 Task: Select Convenience. Add to cart, from Ice Cream Parlour for 3194 Cheshire Road, Bridgeport, Connecticut 06604, Cell Number 203-362-4243, following items : The Cheesecake Factory Strawberry_x000D_
 - 1, The Cheesecake Factory Birthday Cake_x000D_
 - 1
Action: Mouse moved to (345, 148)
Screenshot: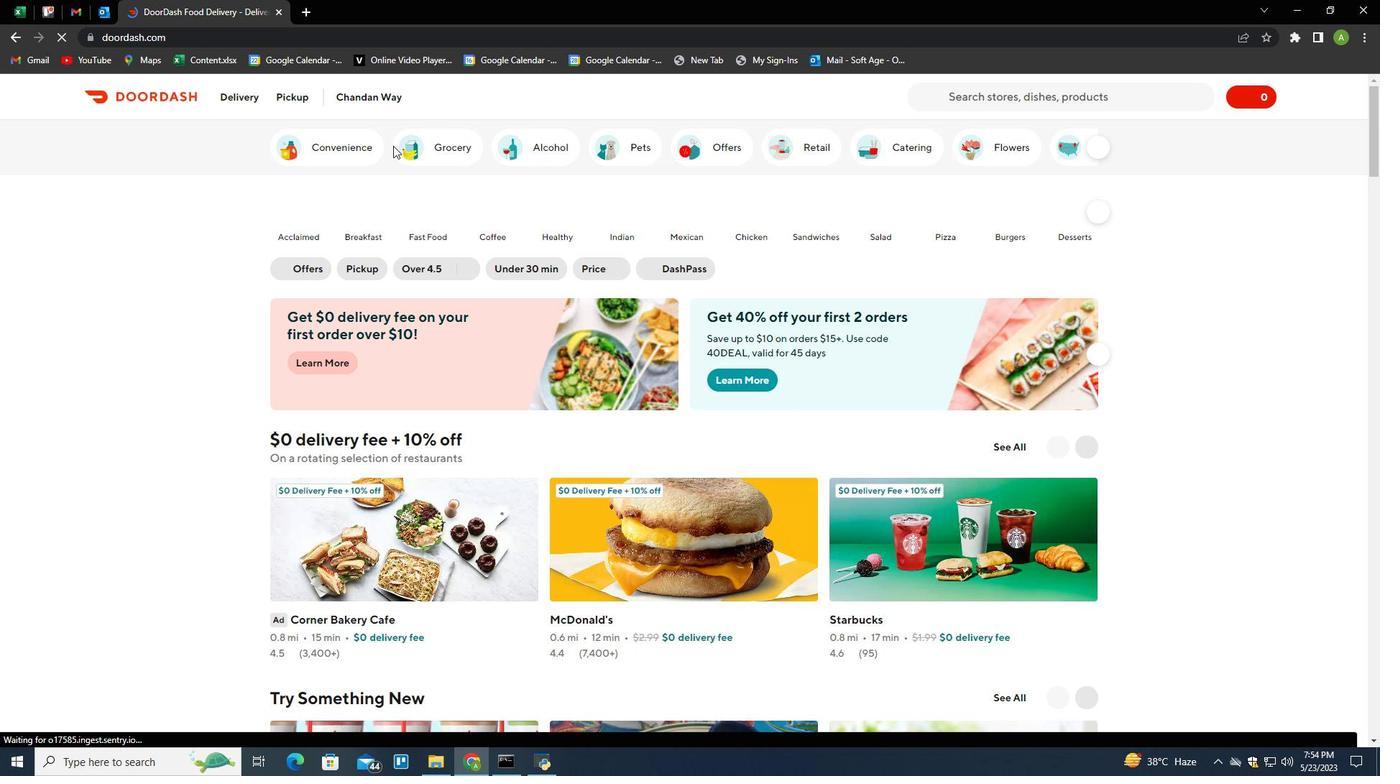 
Action: Mouse pressed left at (345, 148)
Screenshot: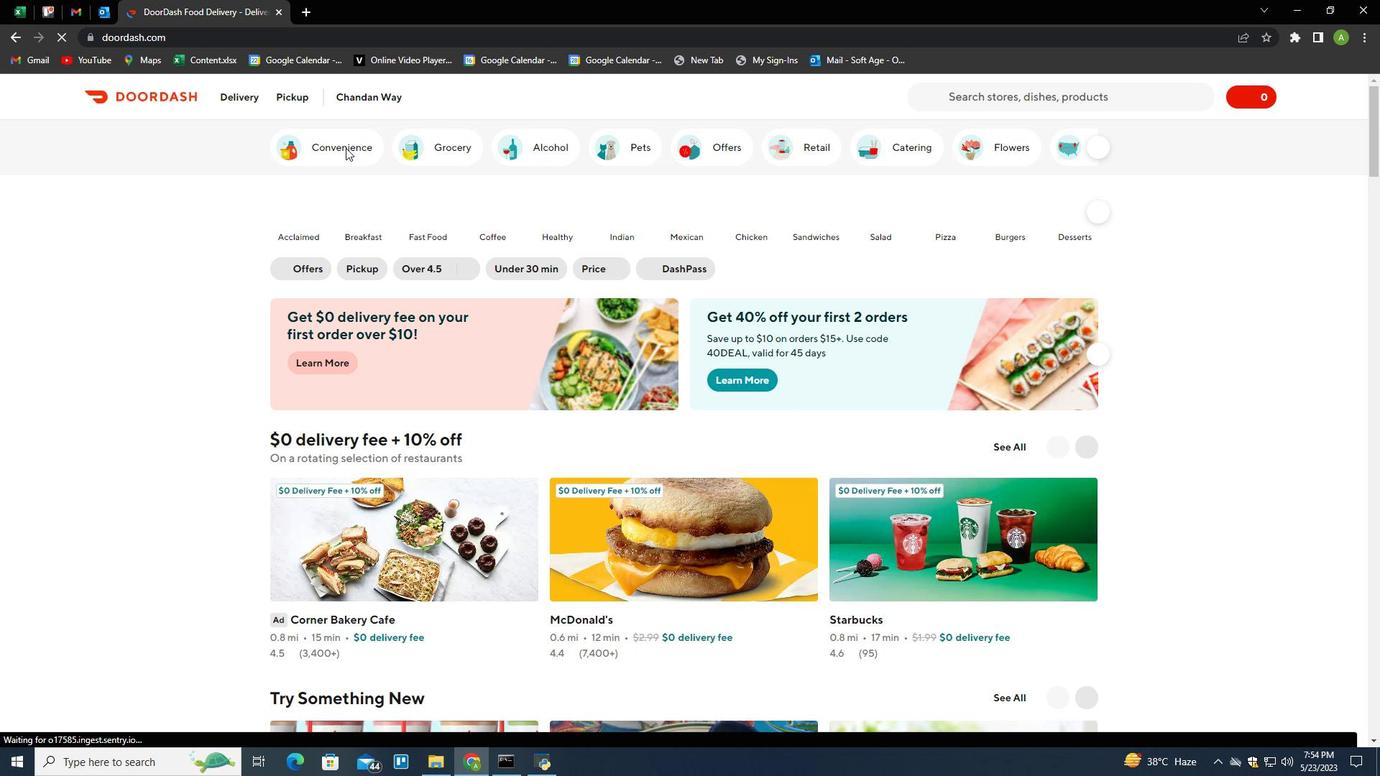 
Action: Mouse moved to (415, 589)
Screenshot: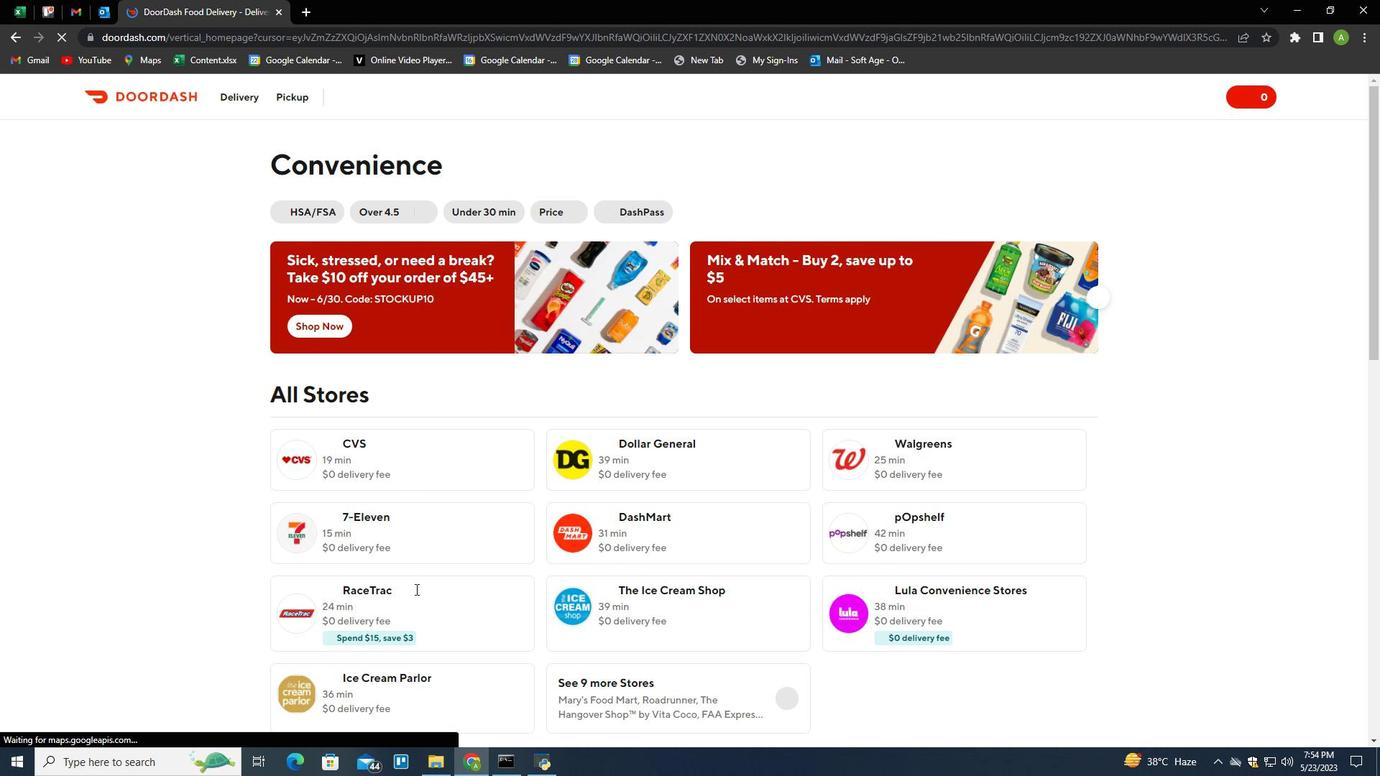 
Action: Mouse scrolled (415, 588) with delta (0, 0)
Screenshot: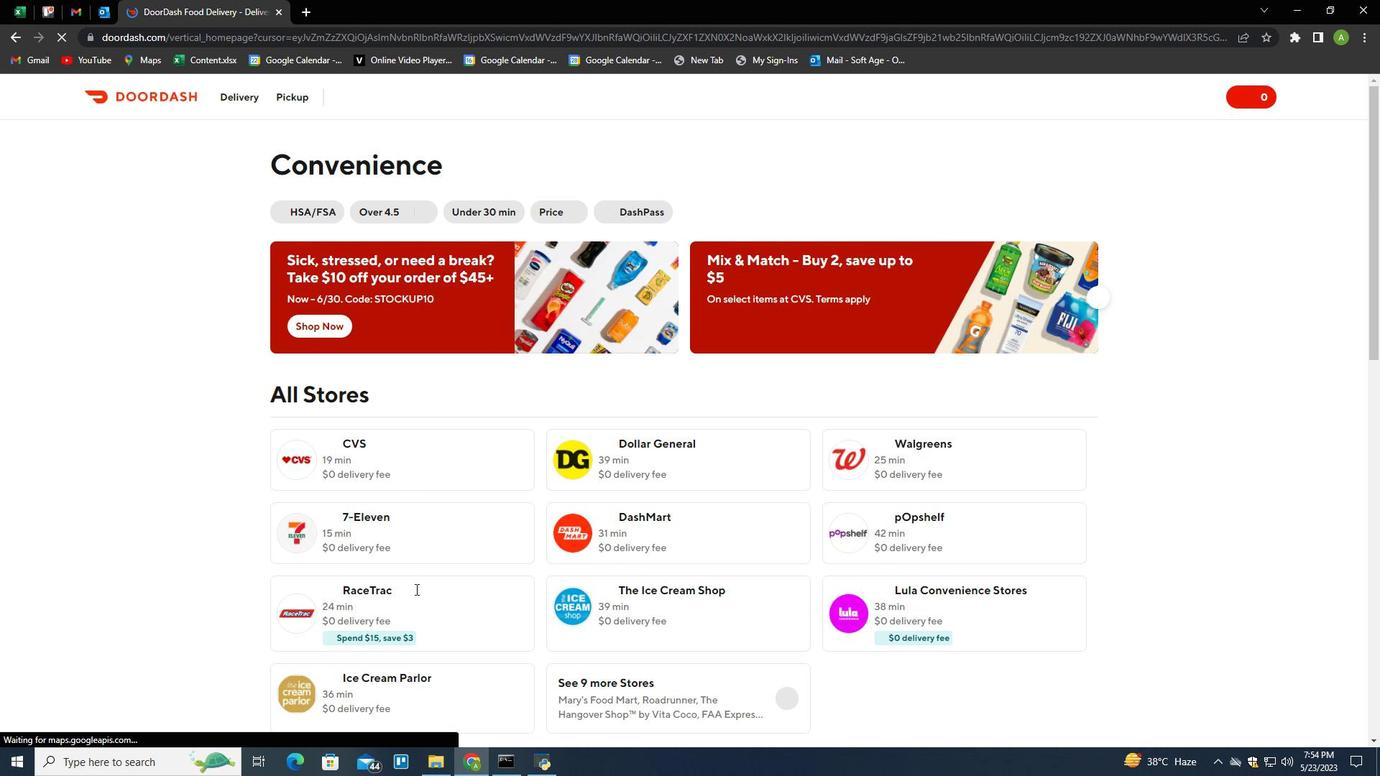 
Action: Mouse scrolled (415, 588) with delta (0, 0)
Screenshot: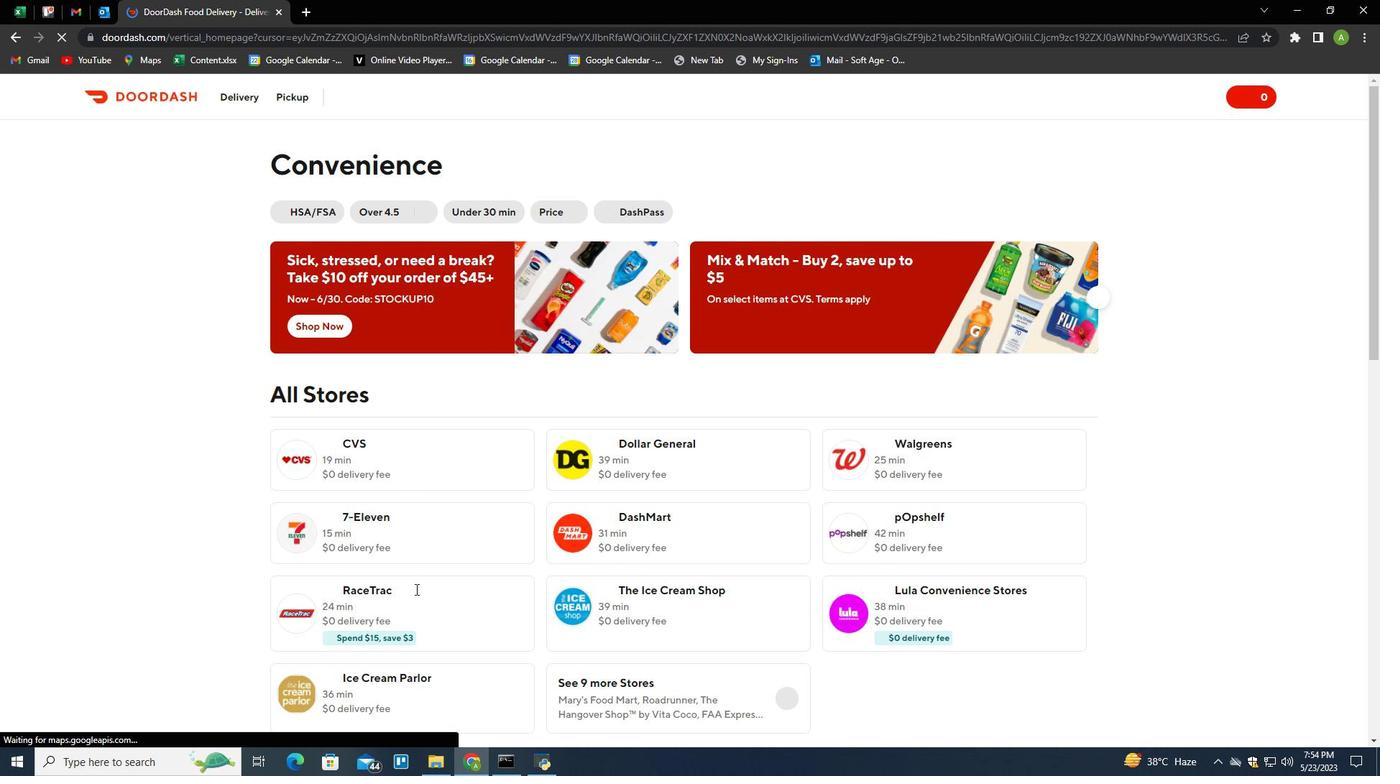 
Action: Mouse moved to (415, 590)
Screenshot: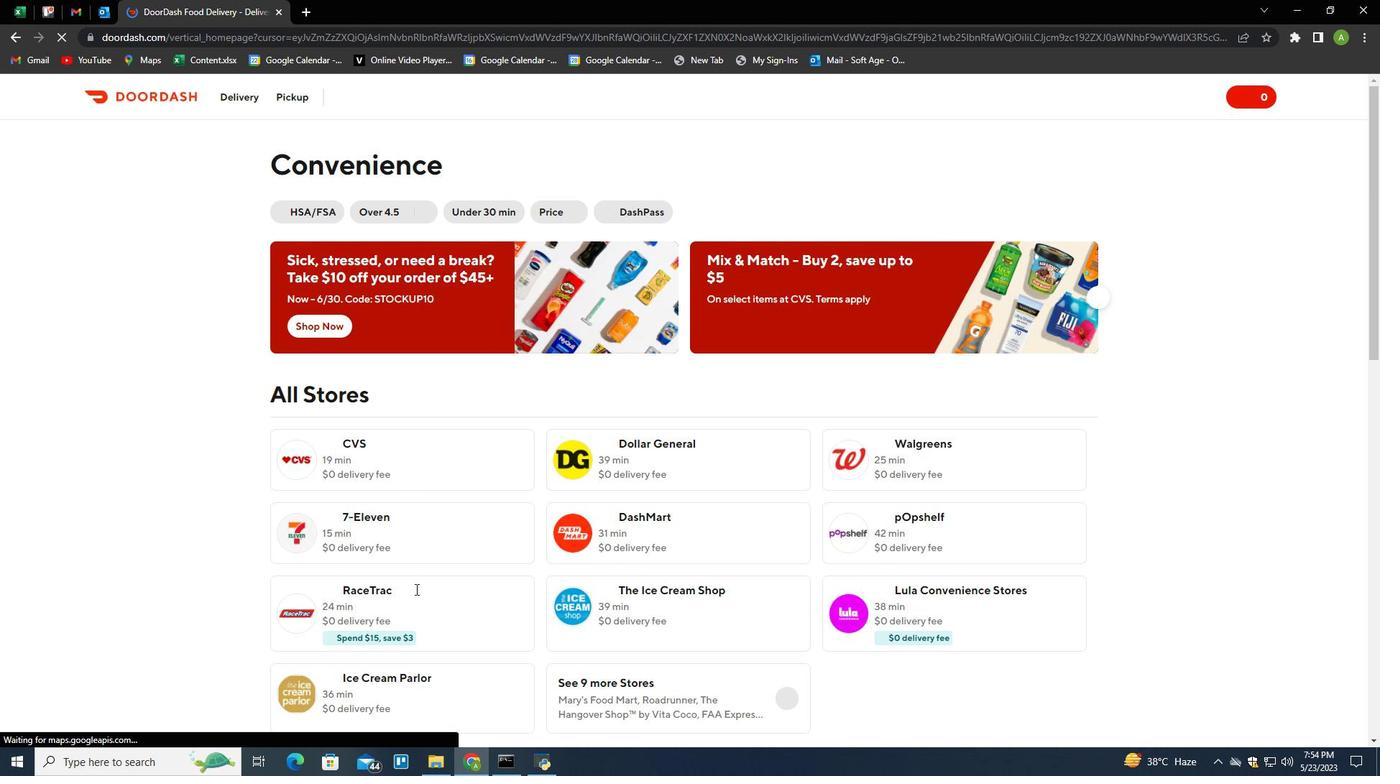 
Action: Mouse scrolled (415, 589) with delta (0, 0)
Screenshot: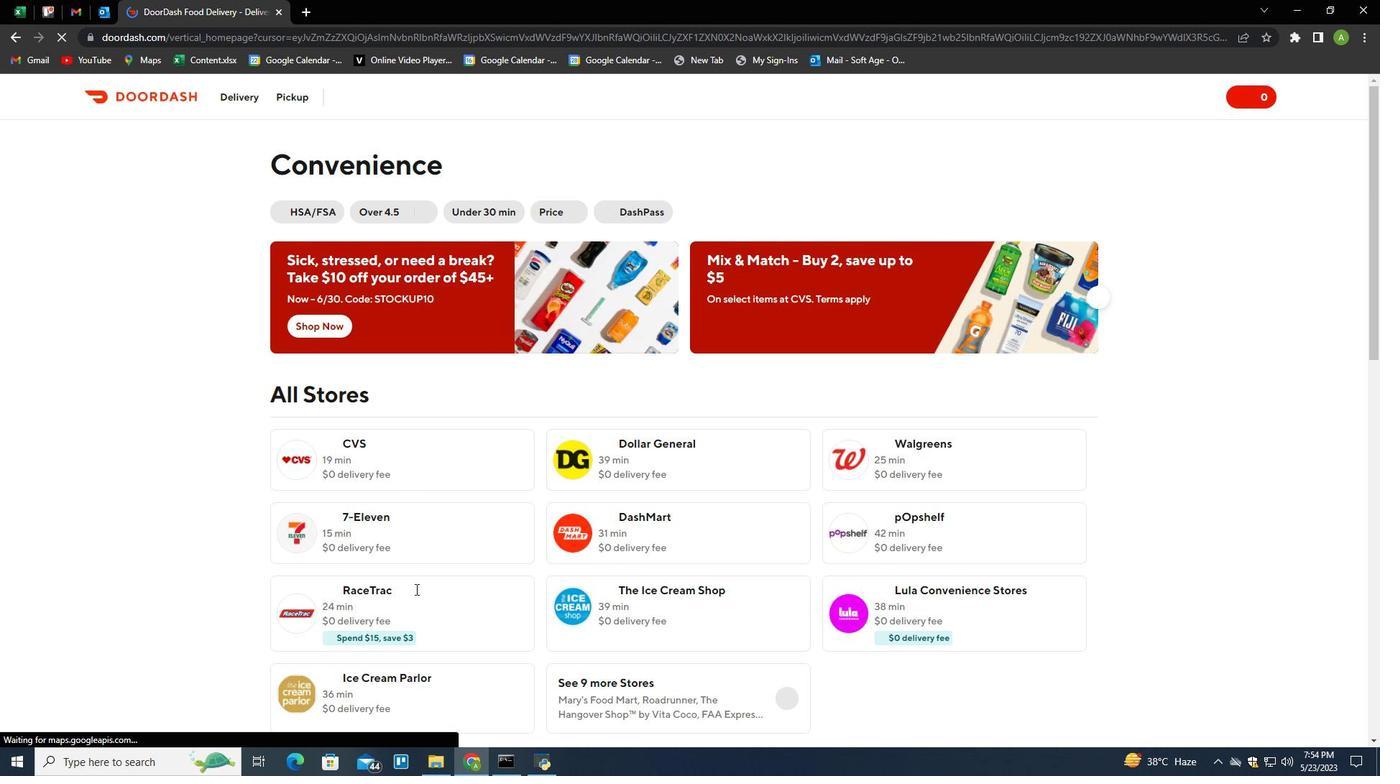 
Action: Mouse moved to (388, 472)
Screenshot: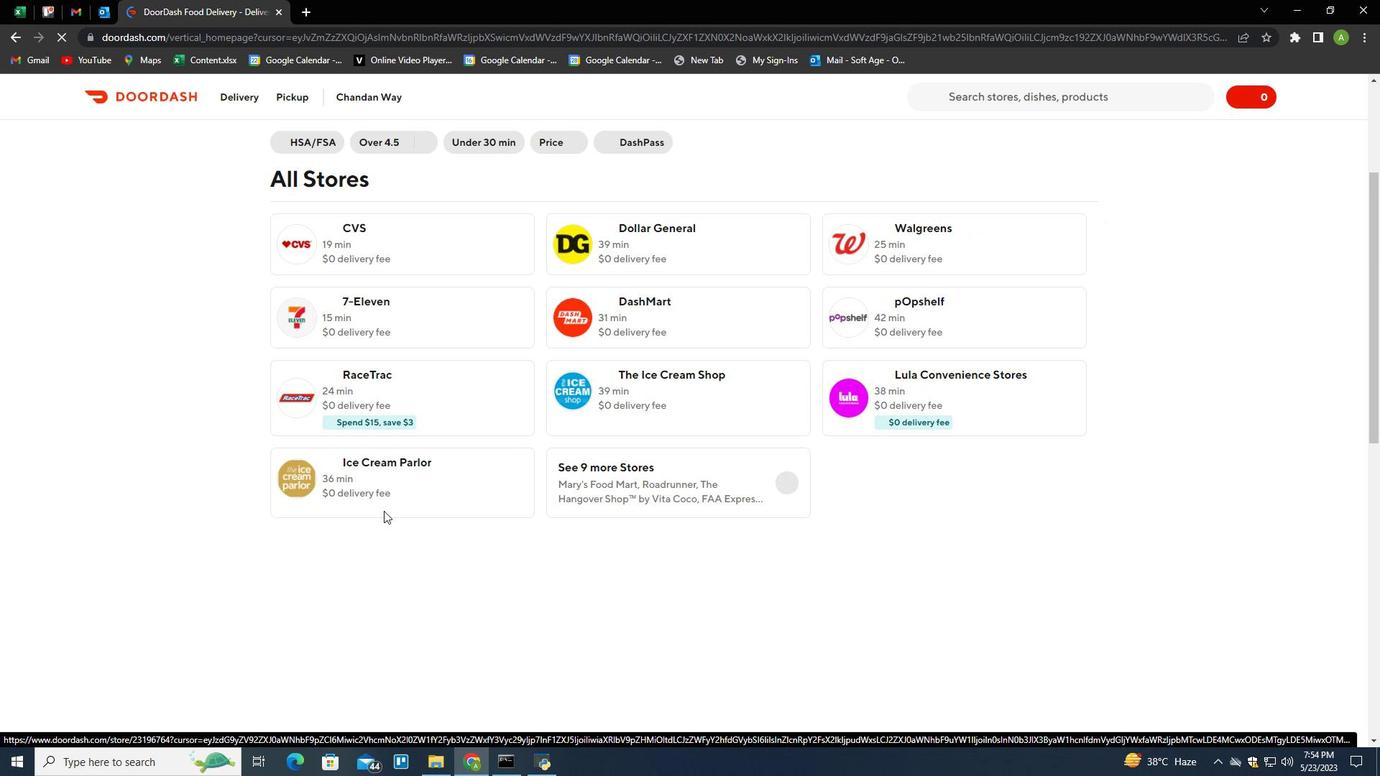 
Action: Mouse pressed left at (388, 472)
Screenshot: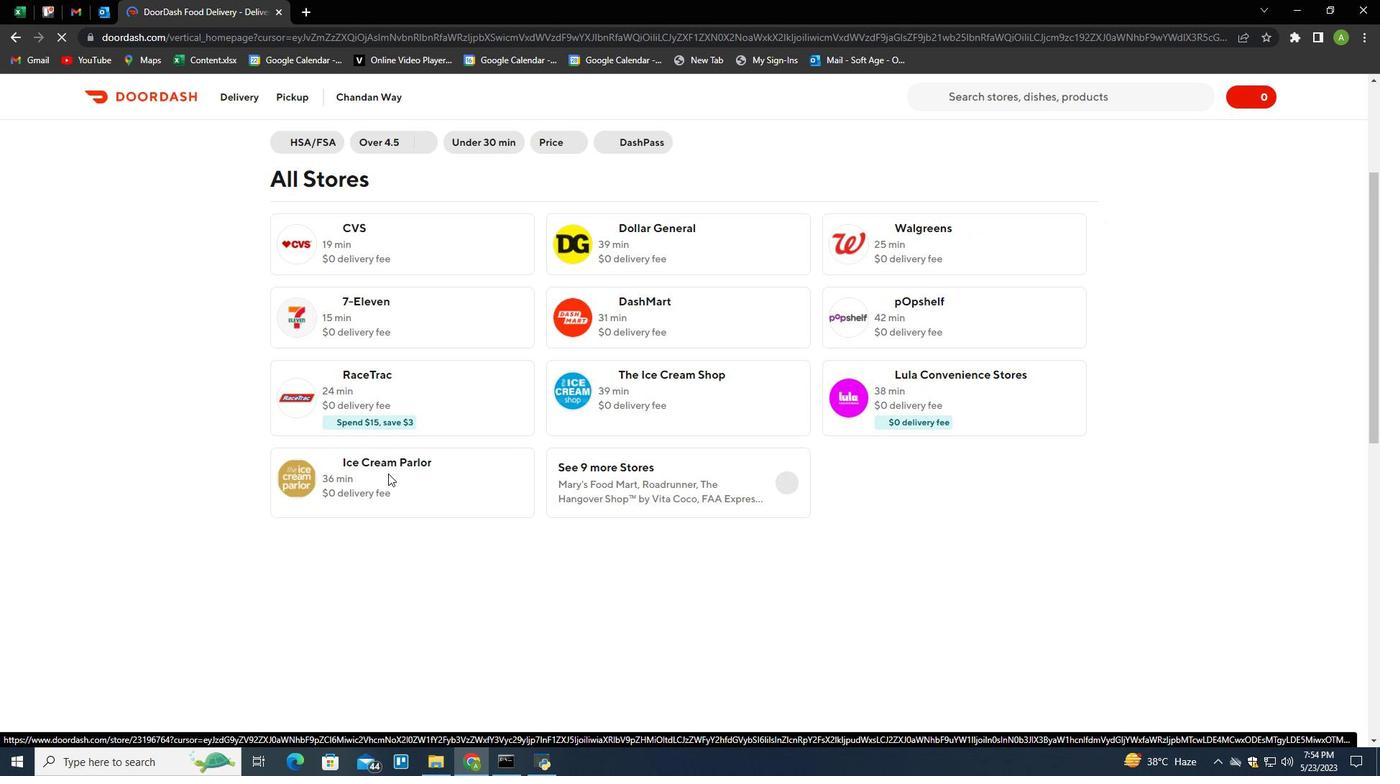 
Action: Mouse moved to (298, 94)
Screenshot: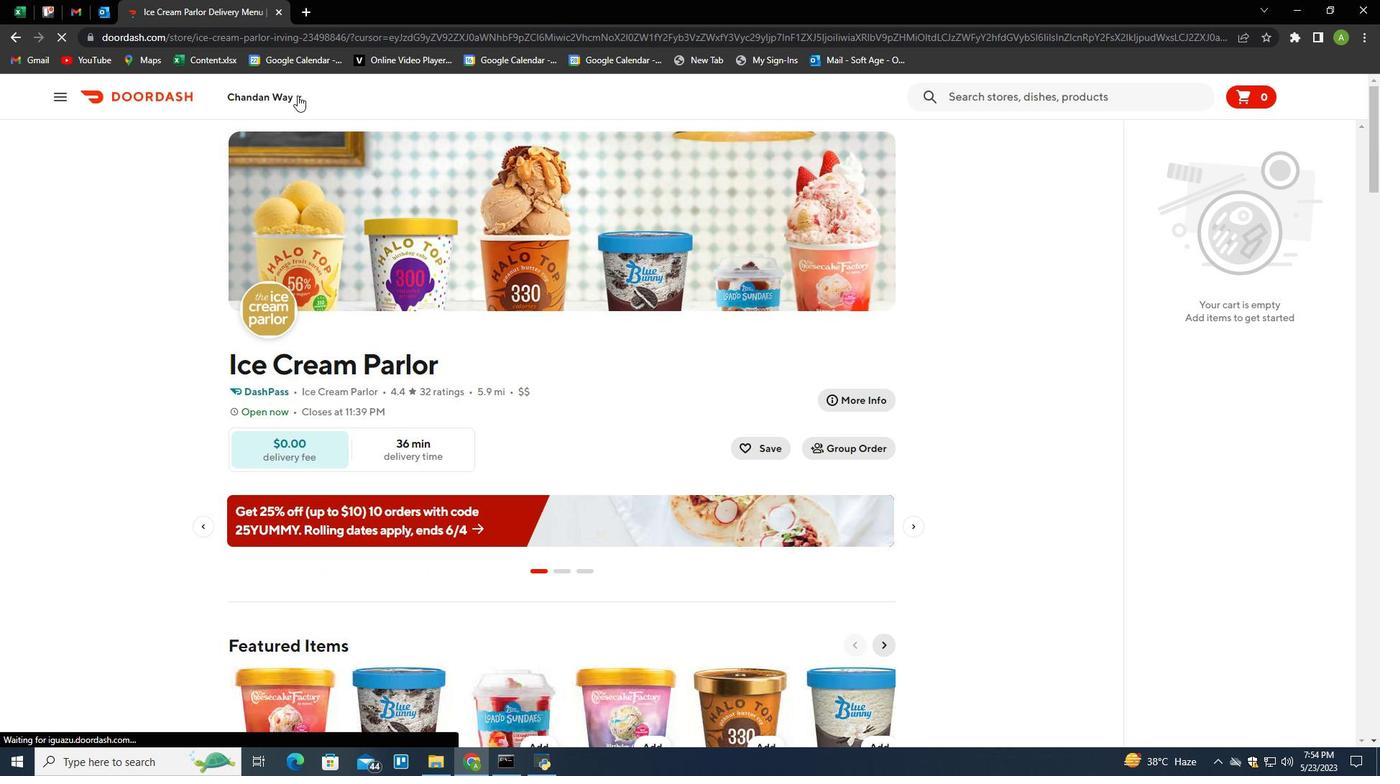
Action: Mouse pressed left at (298, 94)
Screenshot: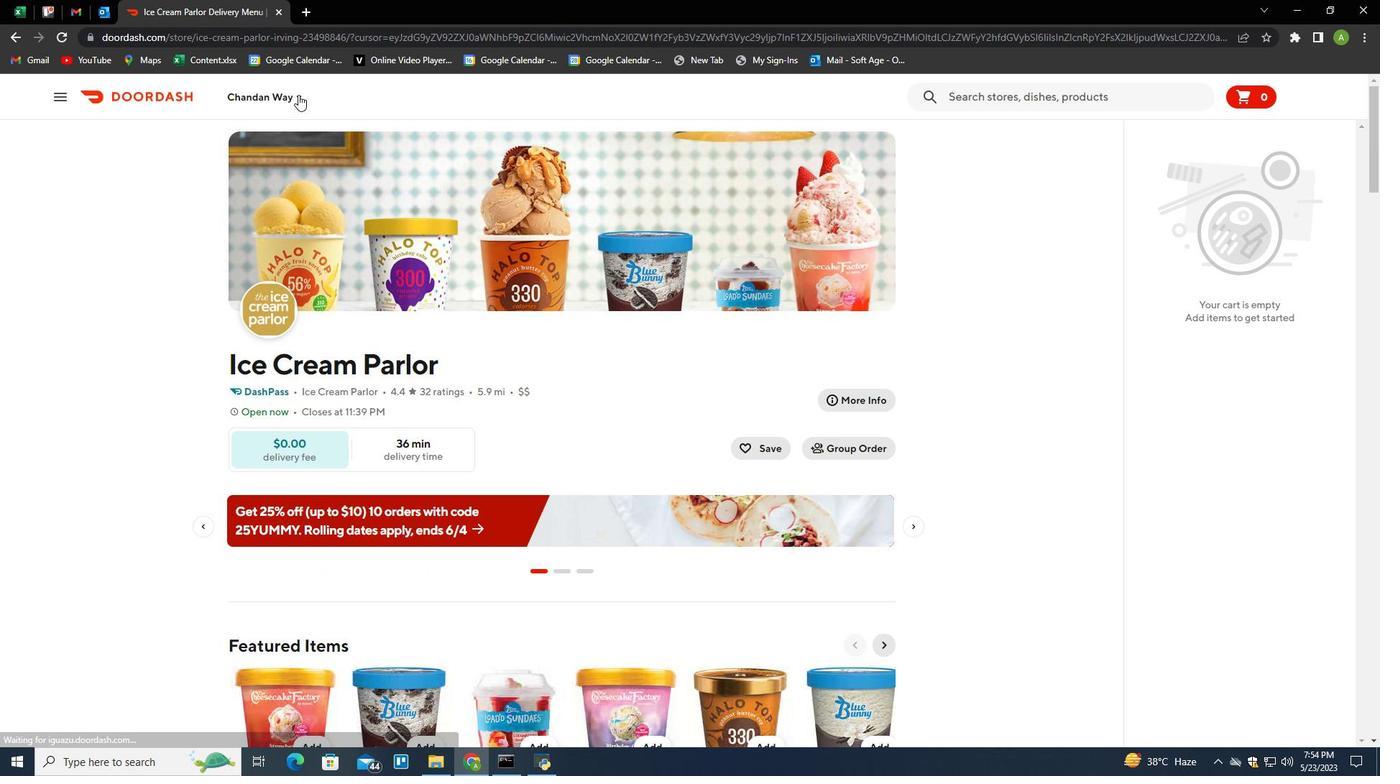 
Action: Mouse moved to (346, 158)
Screenshot: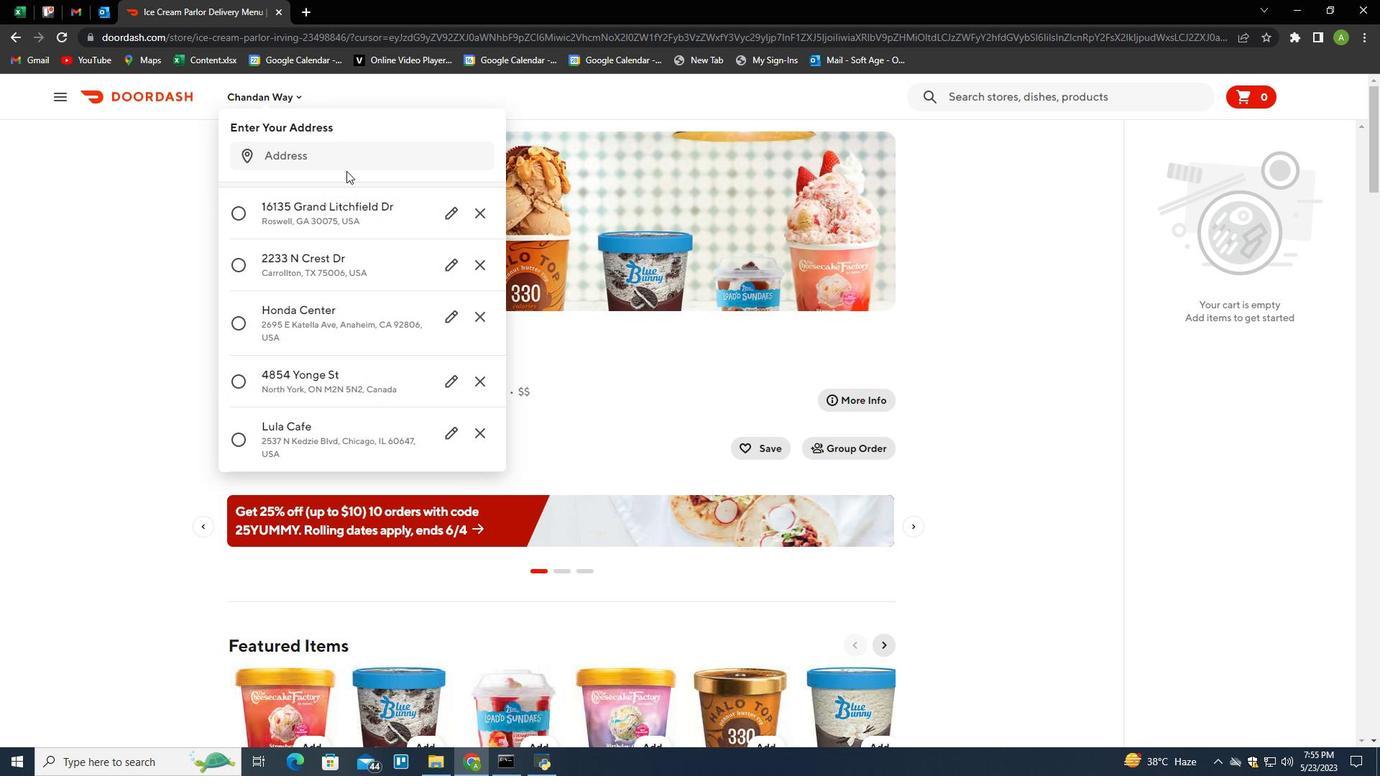 
Action: Mouse pressed left at (346, 158)
Screenshot: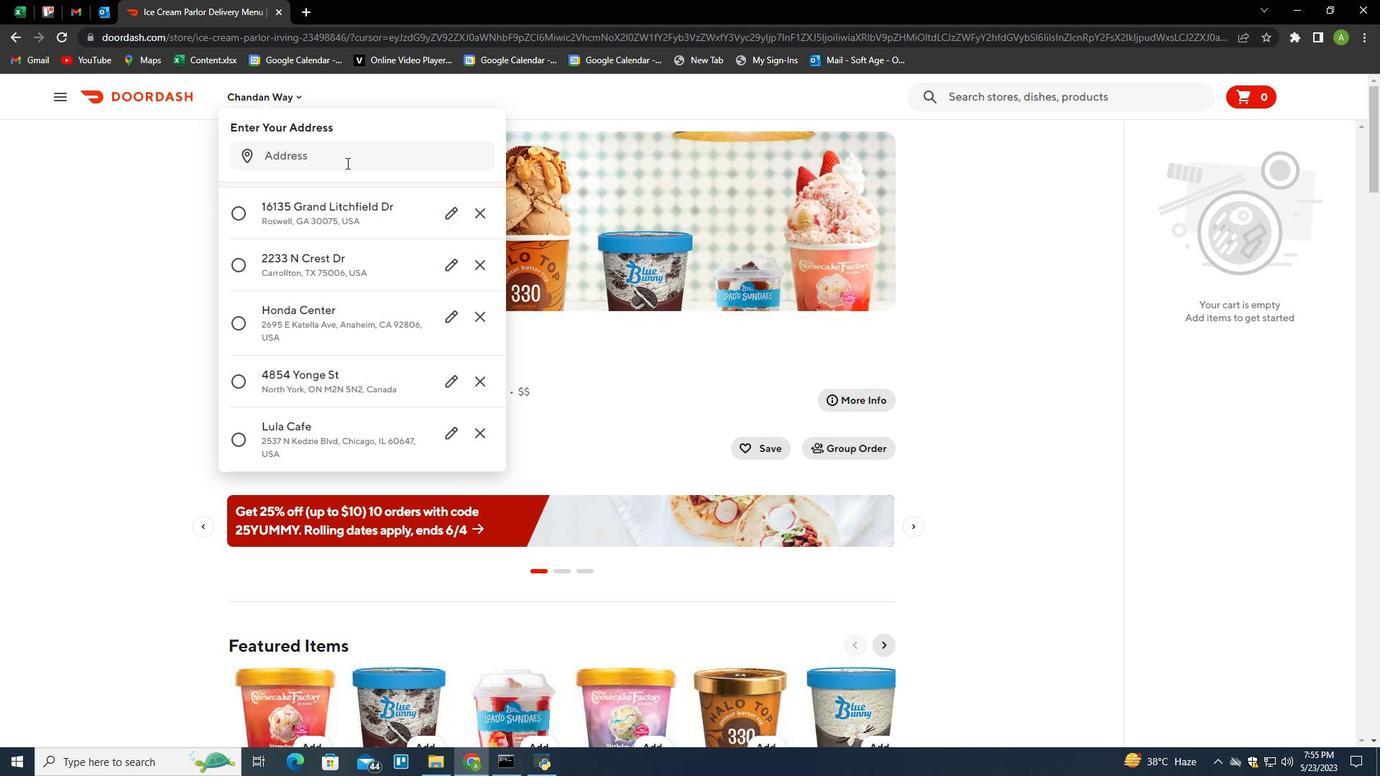 
Action: Mouse moved to (340, 189)
Screenshot: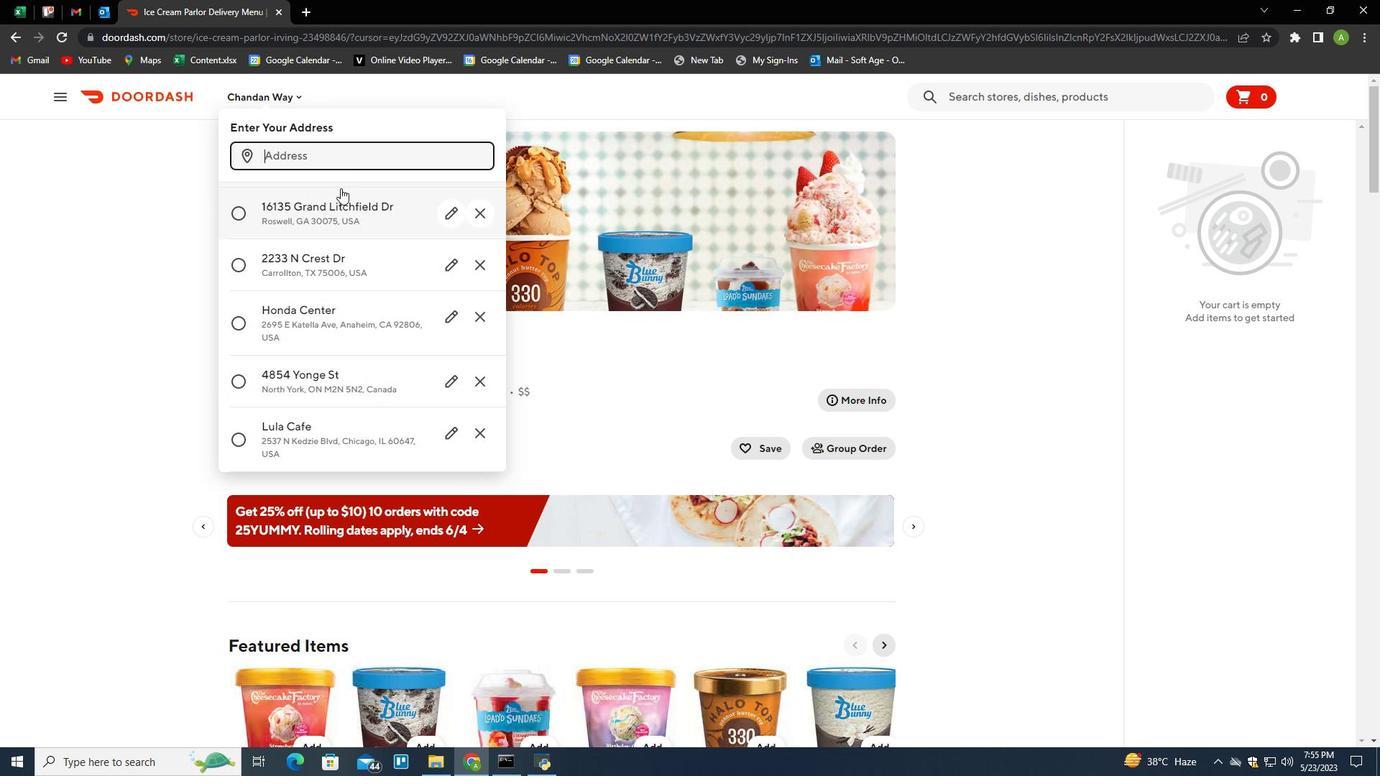 
Action: Key pressed 3194<Key.space>cheshire<Key.space>road,<Key.space>bridgeport,<Key.space>connecticut<Key.space>06604<Key.enter>
Screenshot: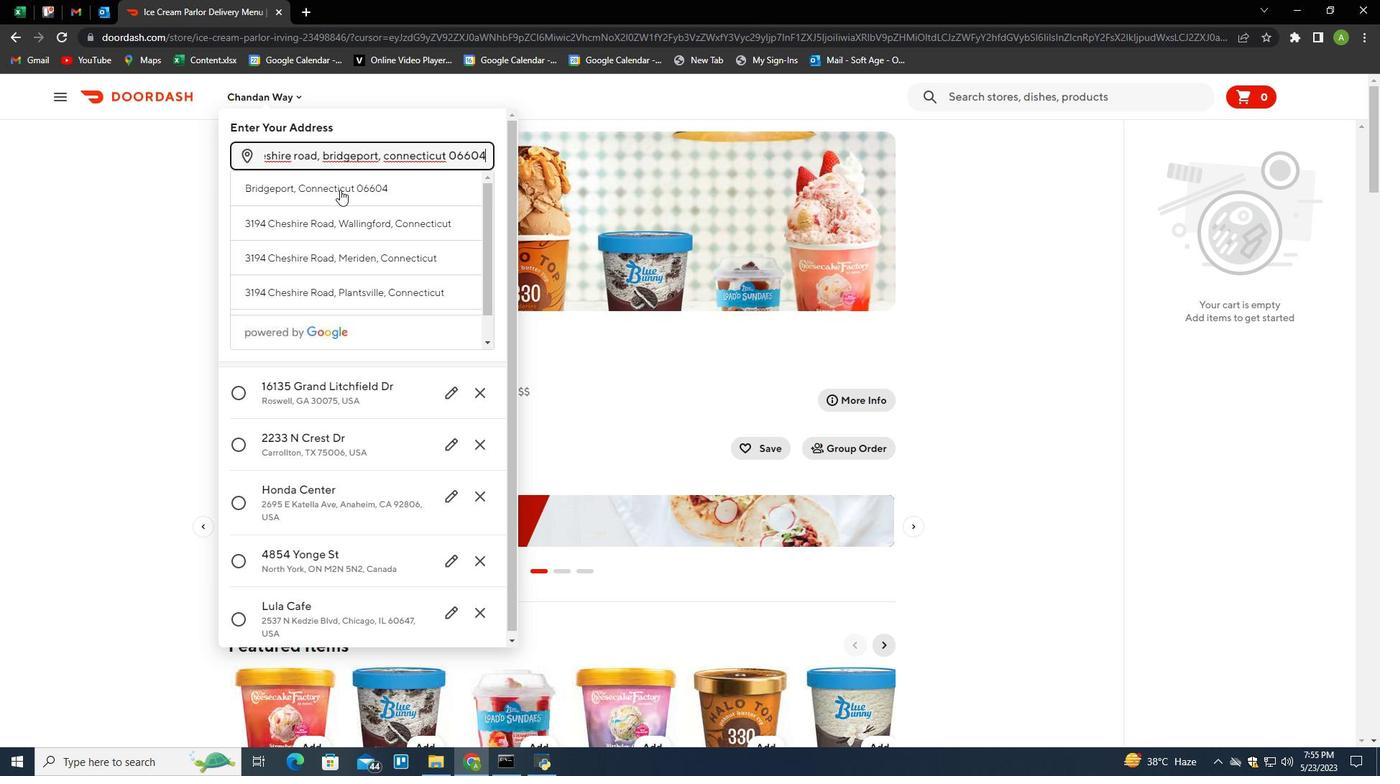 
Action: Mouse moved to (455, 550)
Screenshot: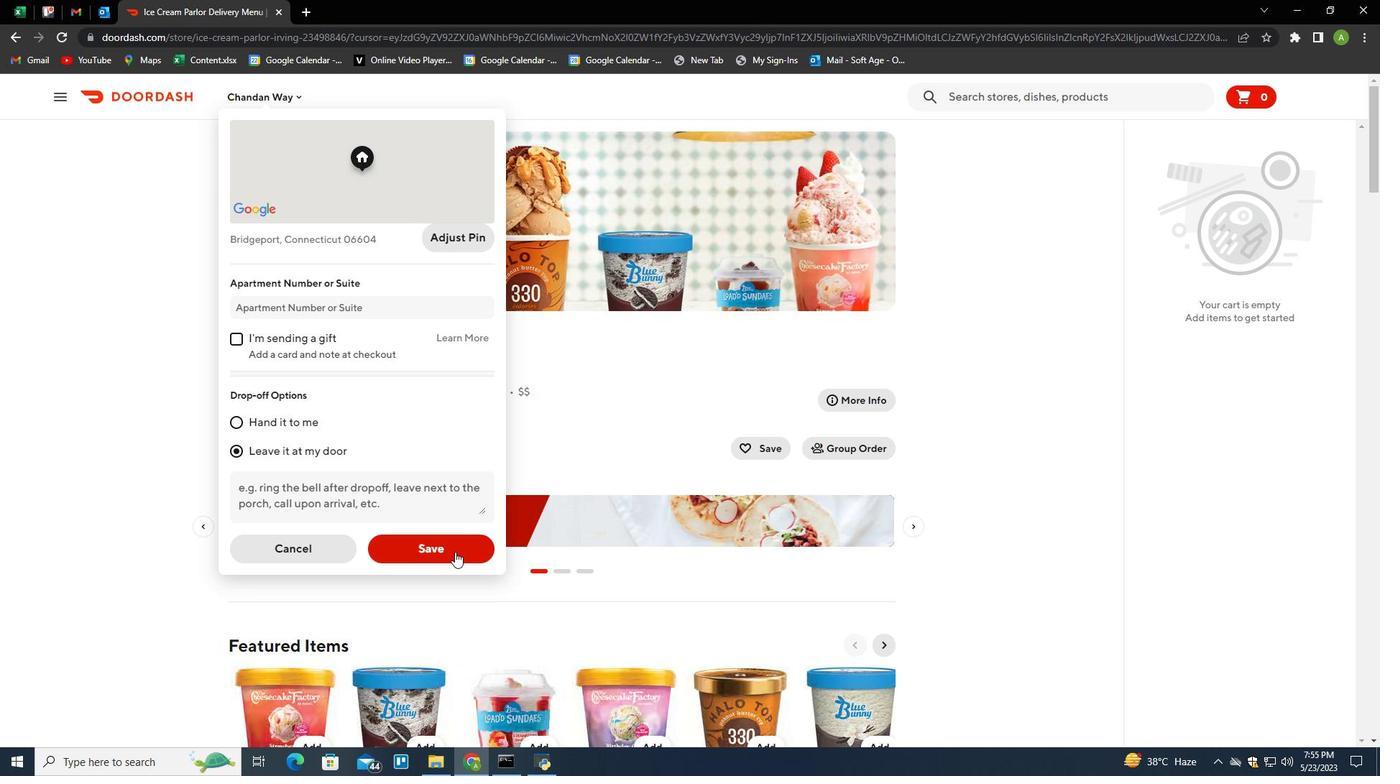 
Action: Mouse pressed left at (455, 550)
Screenshot: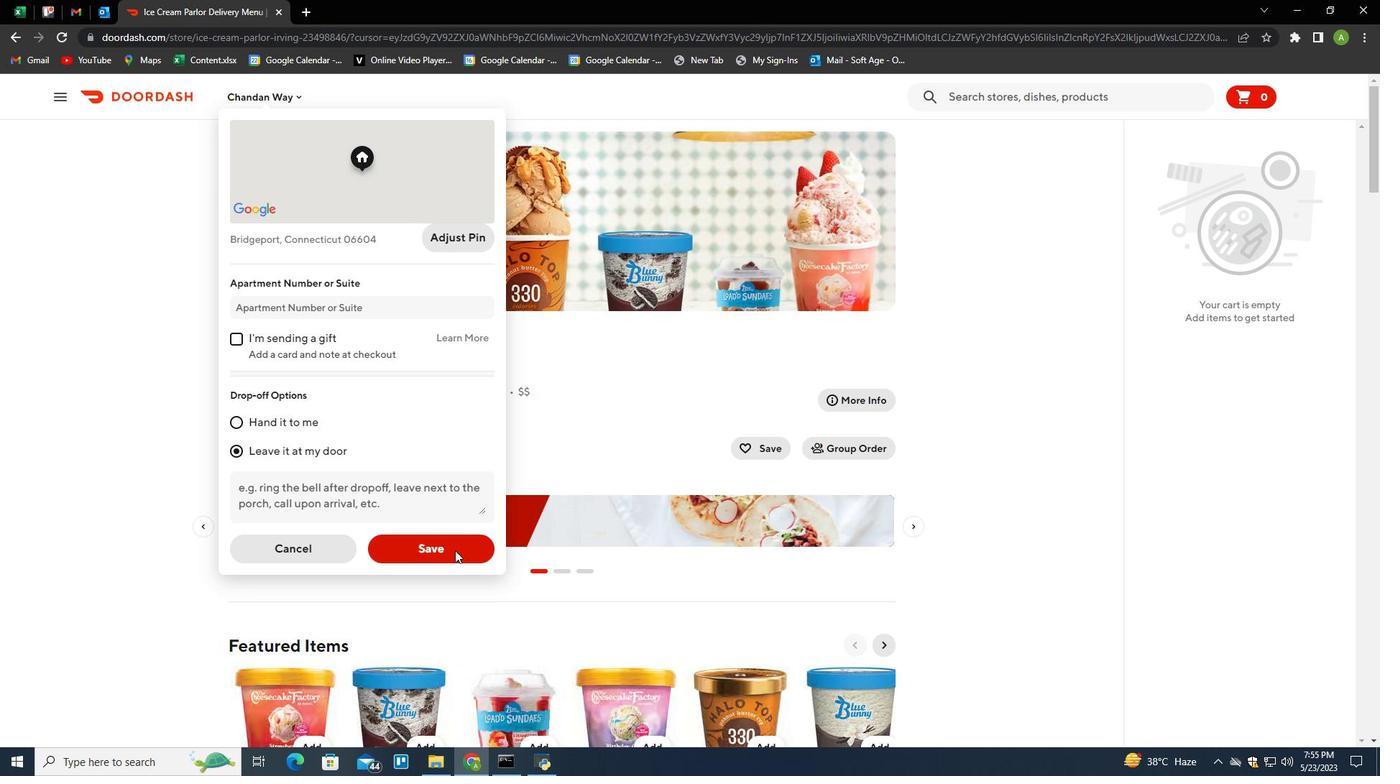 
Action: Mouse moved to (466, 633)
Screenshot: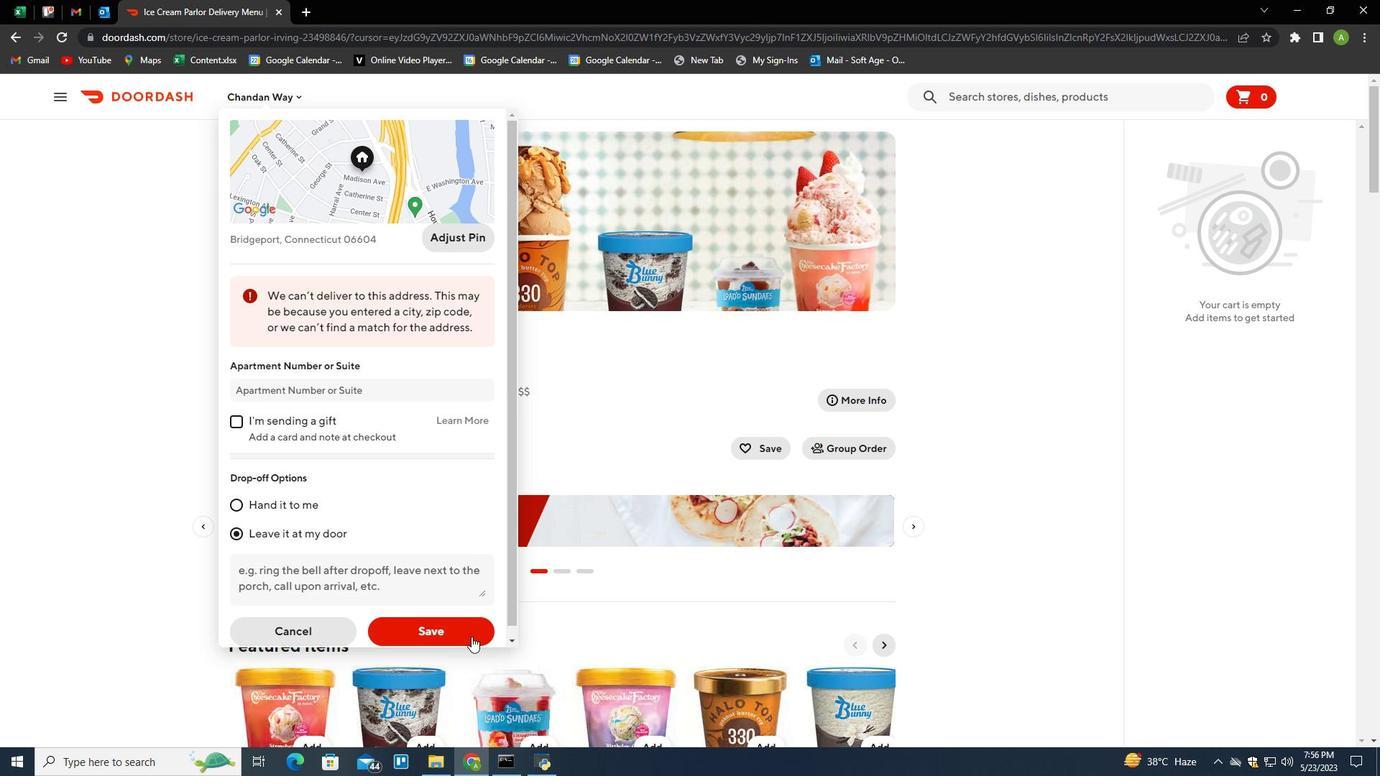 
Action: Mouse pressed left at (466, 633)
Screenshot: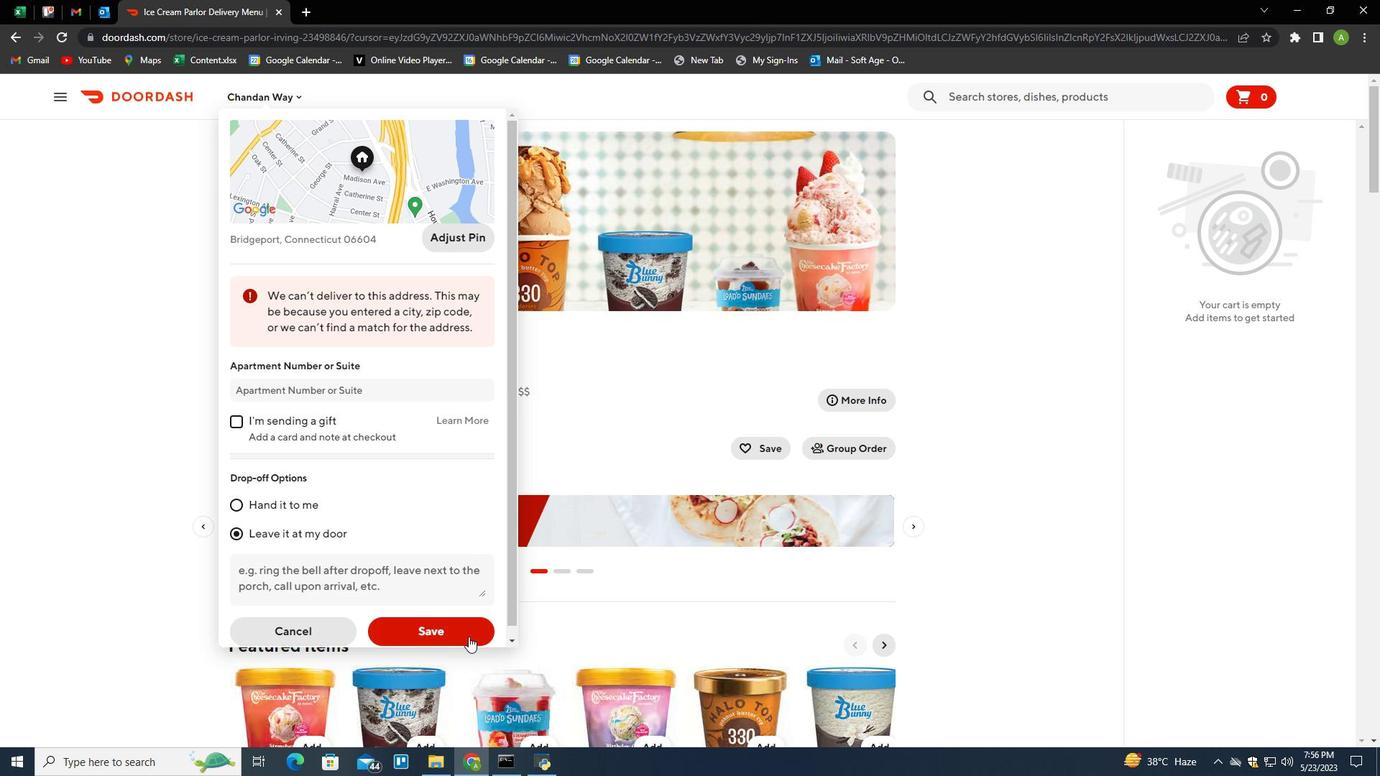 
Action: Mouse moved to (504, 297)
Screenshot: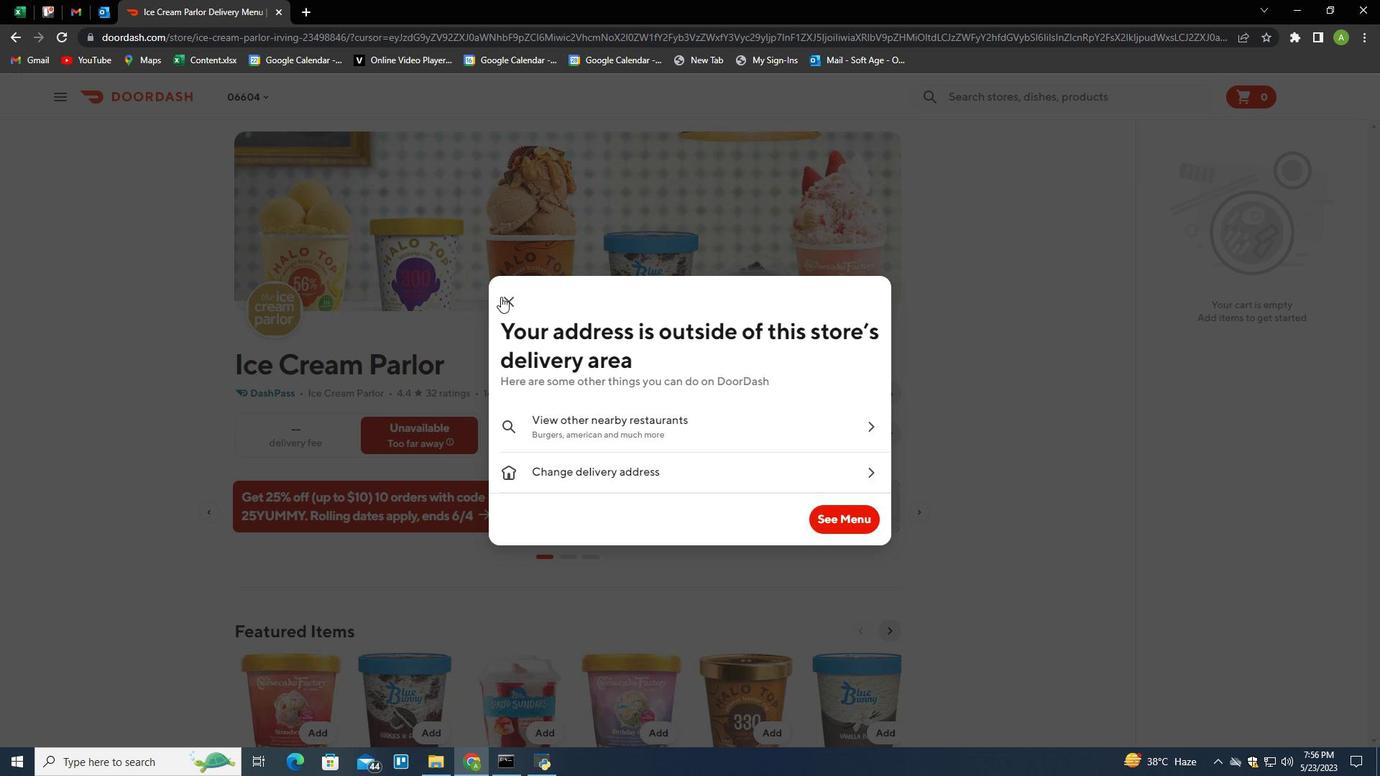 
Action: Mouse pressed left at (504, 297)
Screenshot: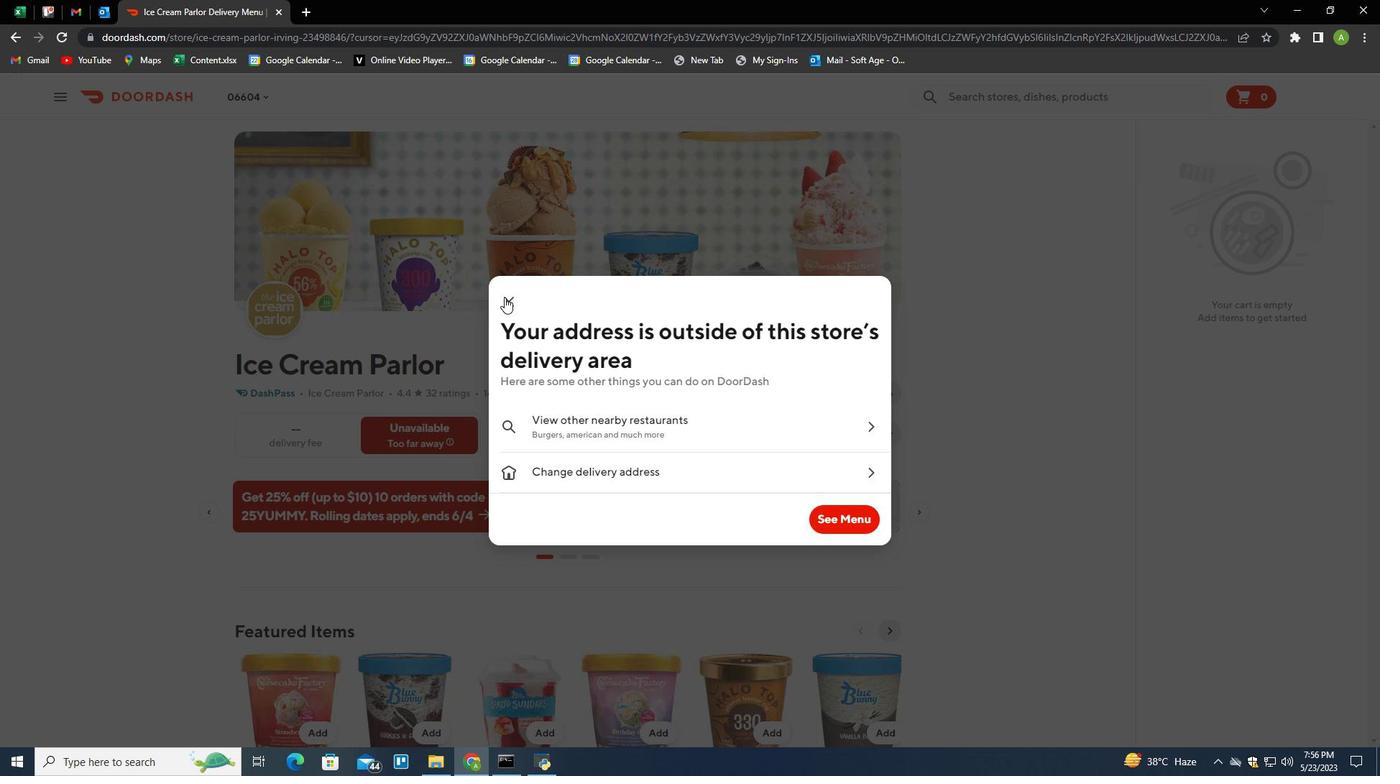 
Action: Mouse moved to (368, 344)
Screenshot: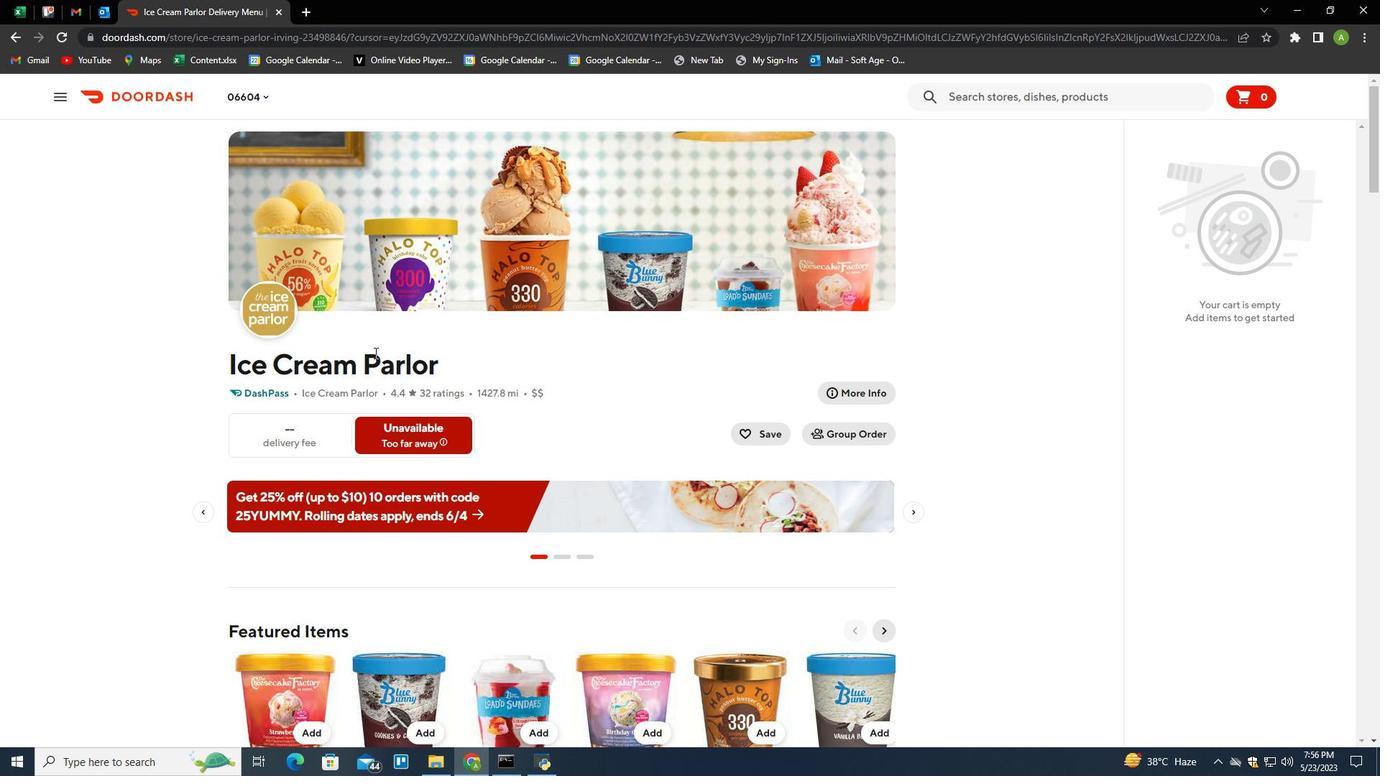 
Action: Mouse scrolled (368, 345) with delta (0, 0)
Screenshot: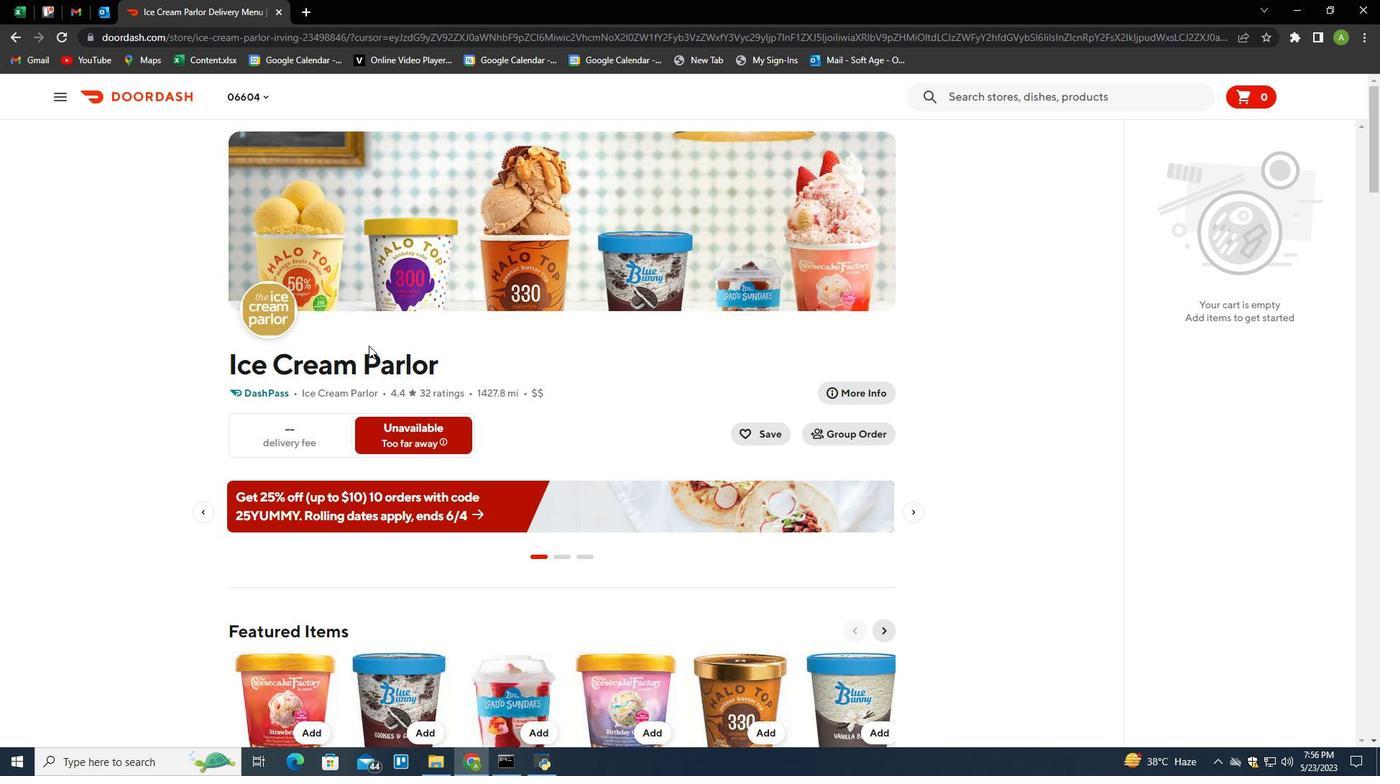 
Action: Mouse scrolled (368, 345) with delta (0, 0)
Screenshot: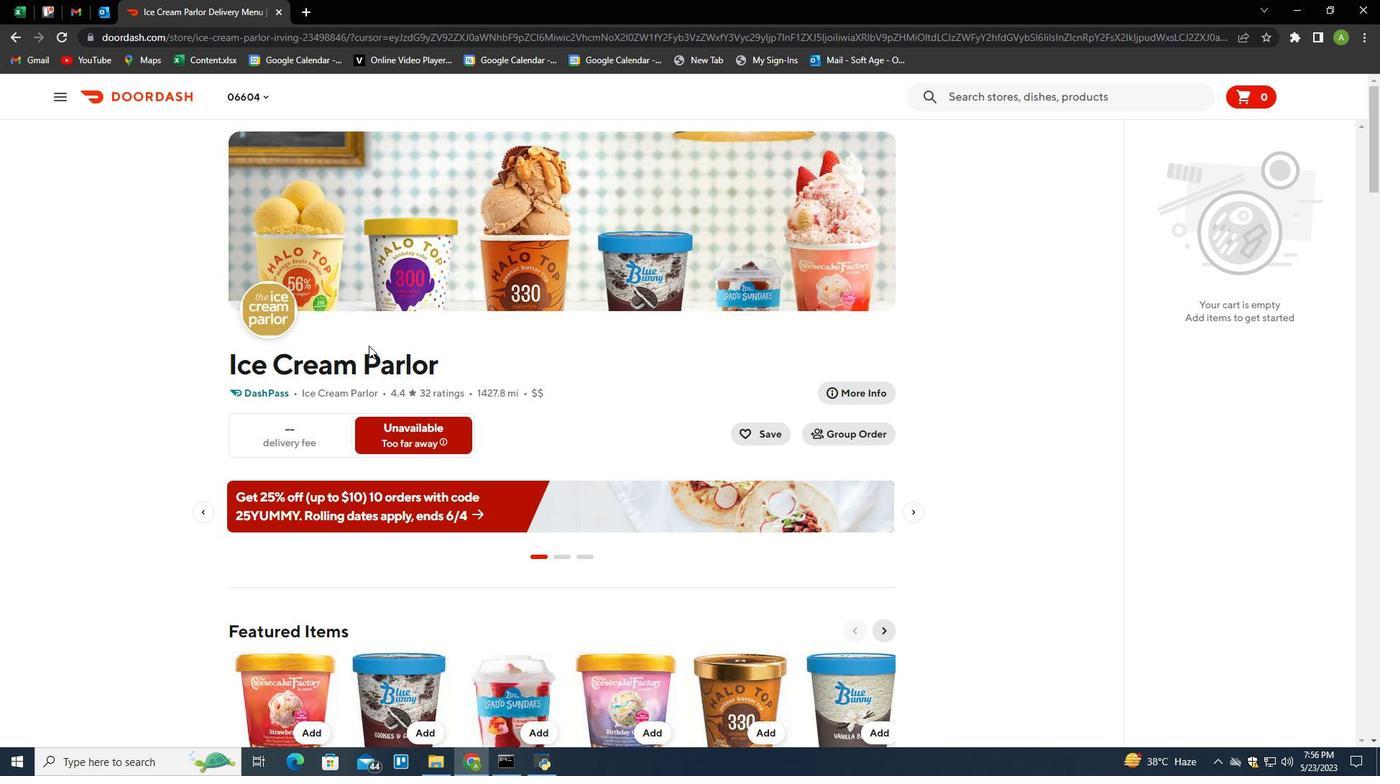 
Action: Mouse scrolled (368, 345) with delta (0, 0)
Screenshot: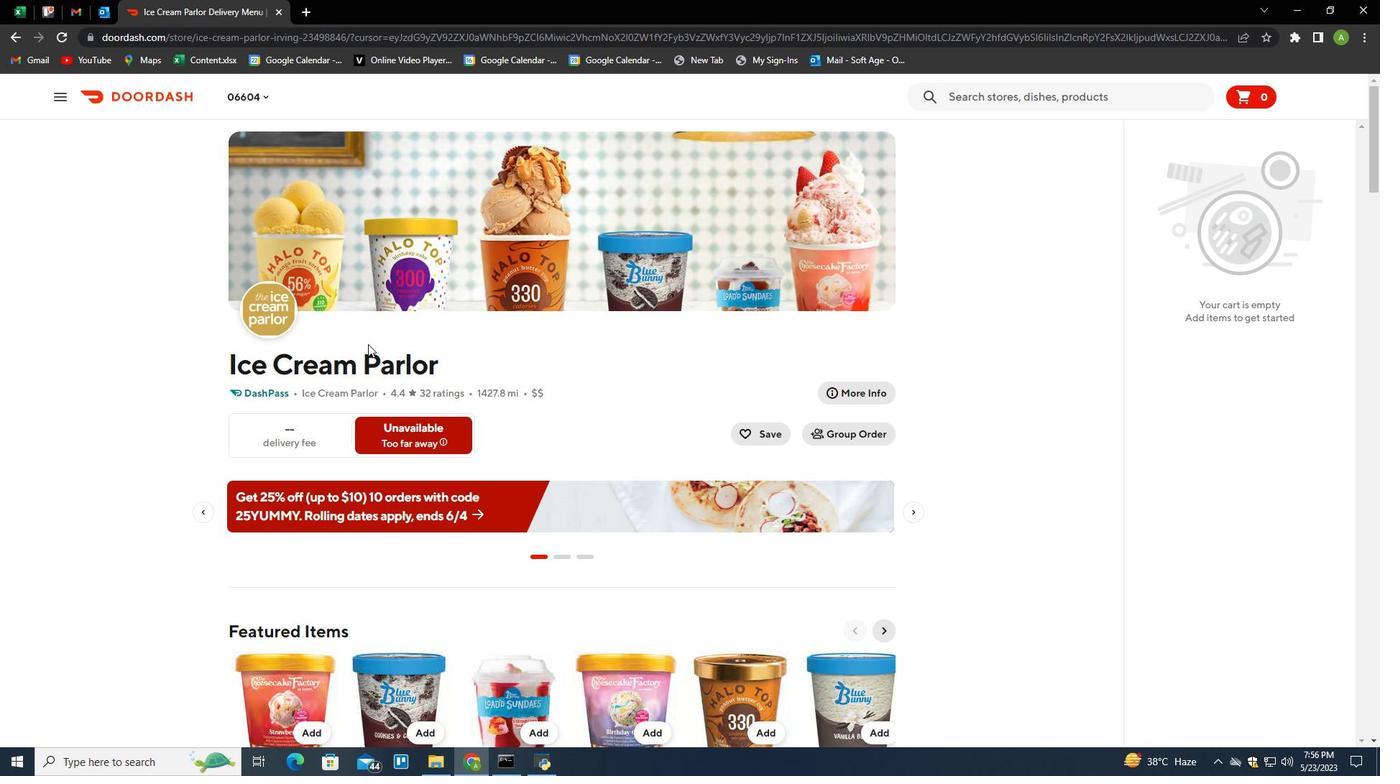 
Action: Mouse scrolled (368, 345) with delta (0, 0)
Screenshot: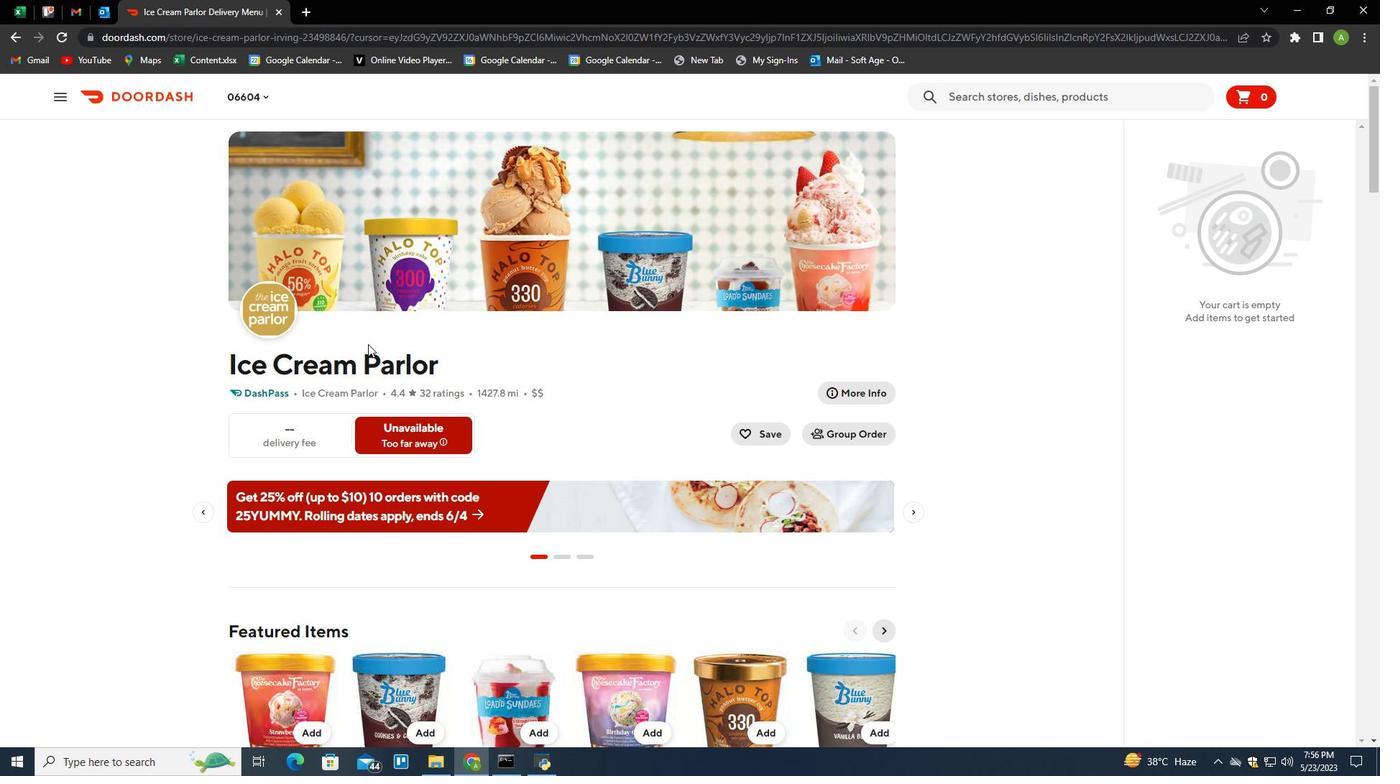 
Action: Mouse moved to (826, 335)
Screenshot: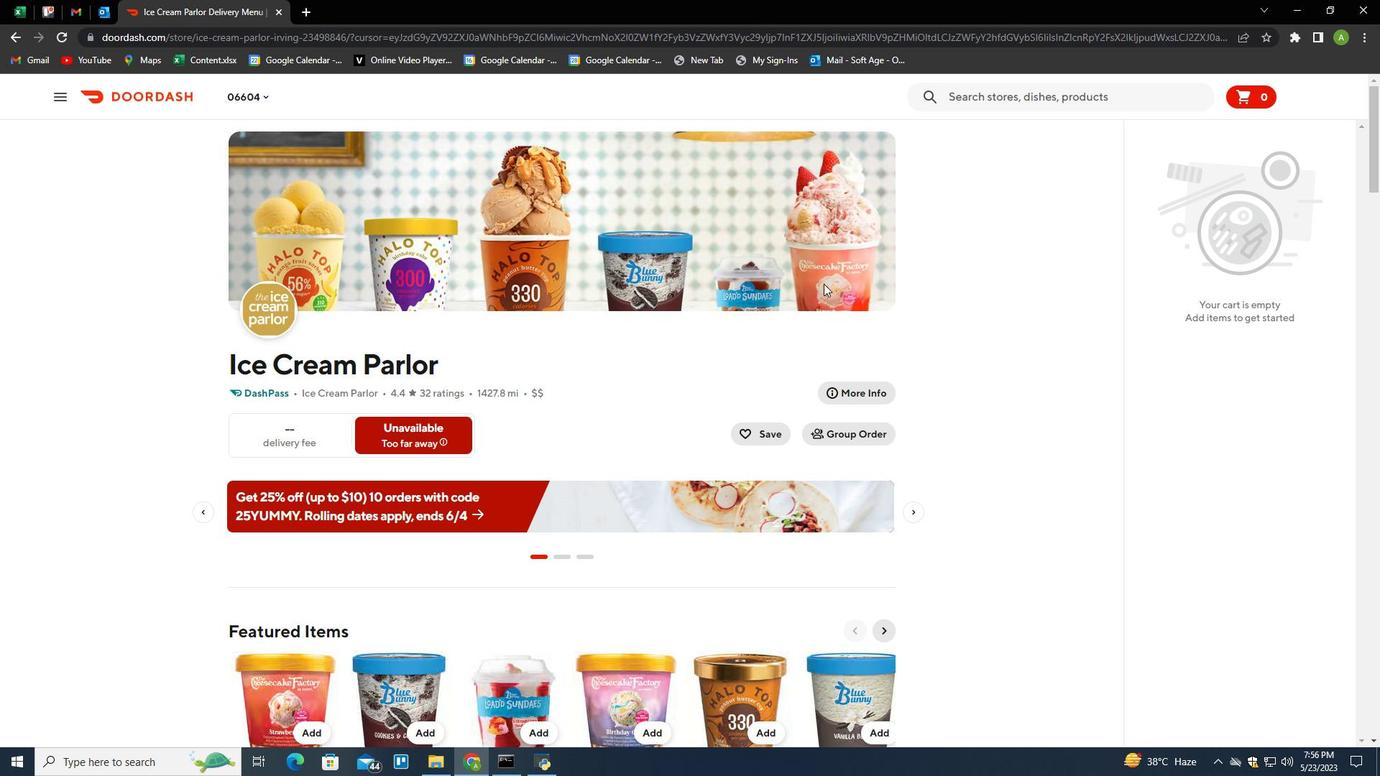 
Action: Mouse scrolled (826, 334) with delta (0, 0)
Screenshot: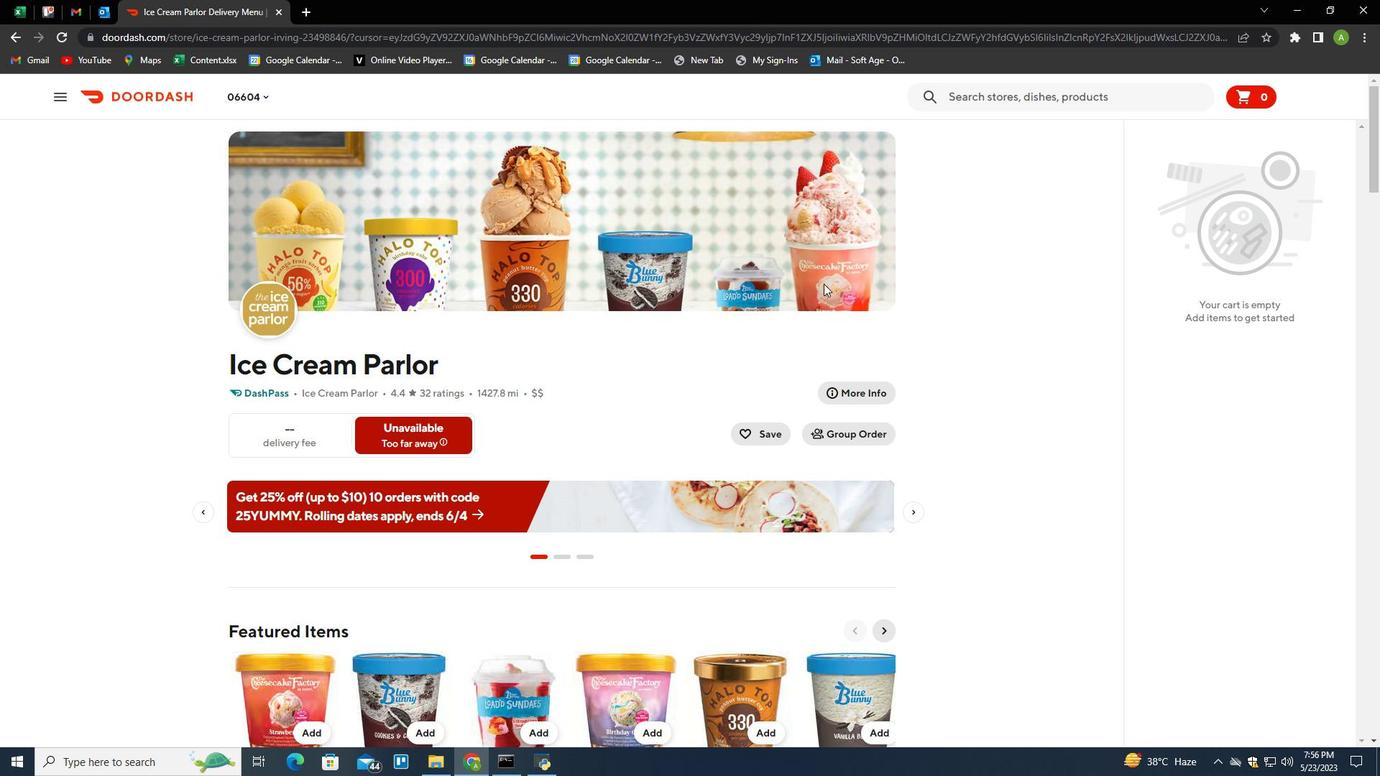 
Action: Mouse moved to (826, 342)
Screenshot: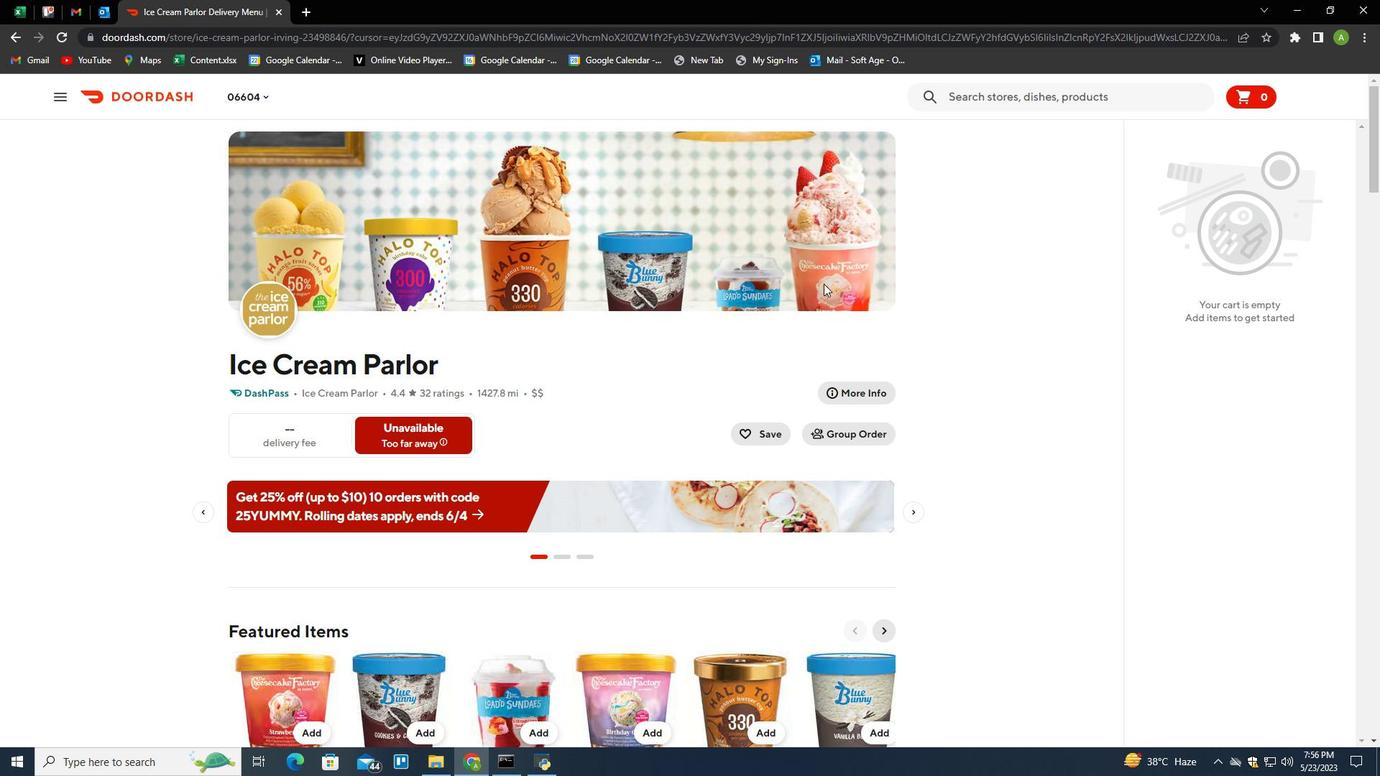 
Action: Mouse scrolled (826, 342) with delta (0, 0)
Screenshot: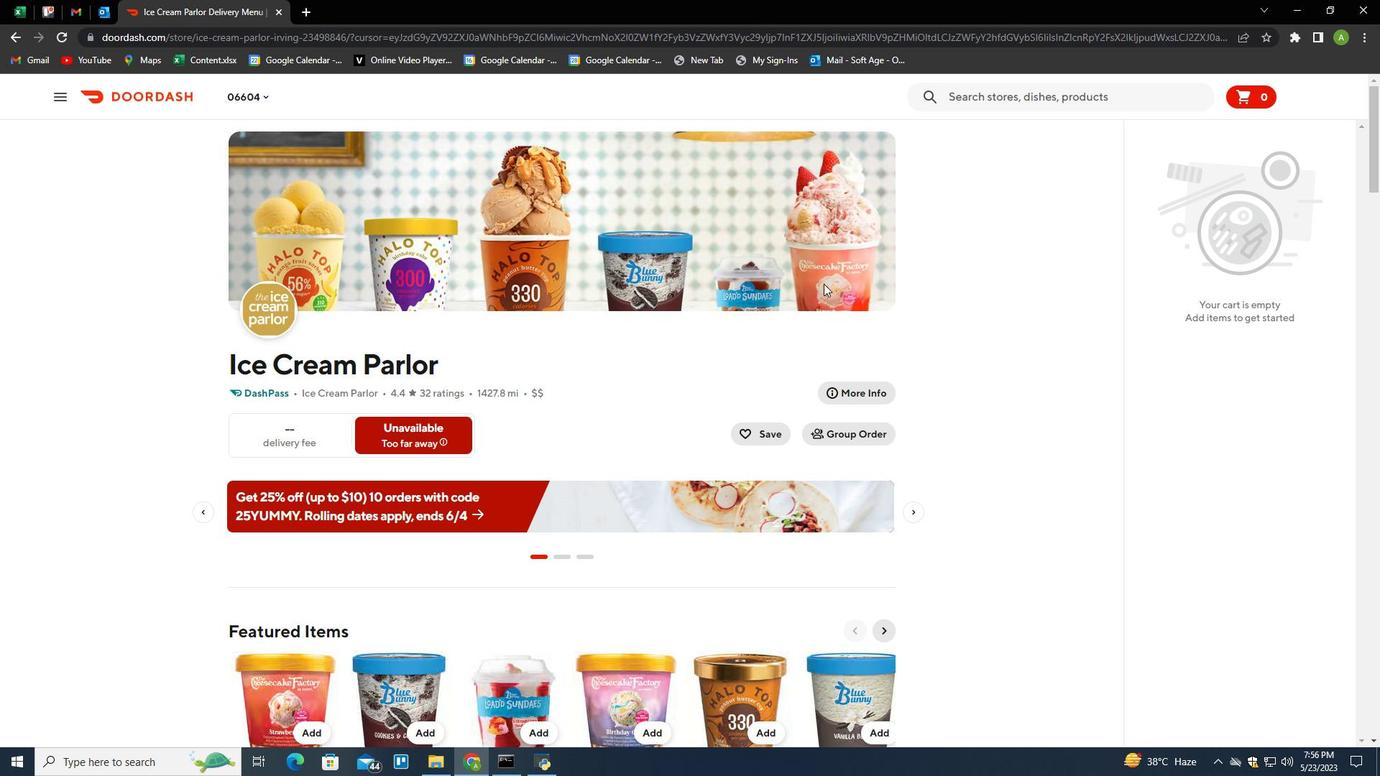 
Action: Mouse moved to (826, 354)
Screenshot: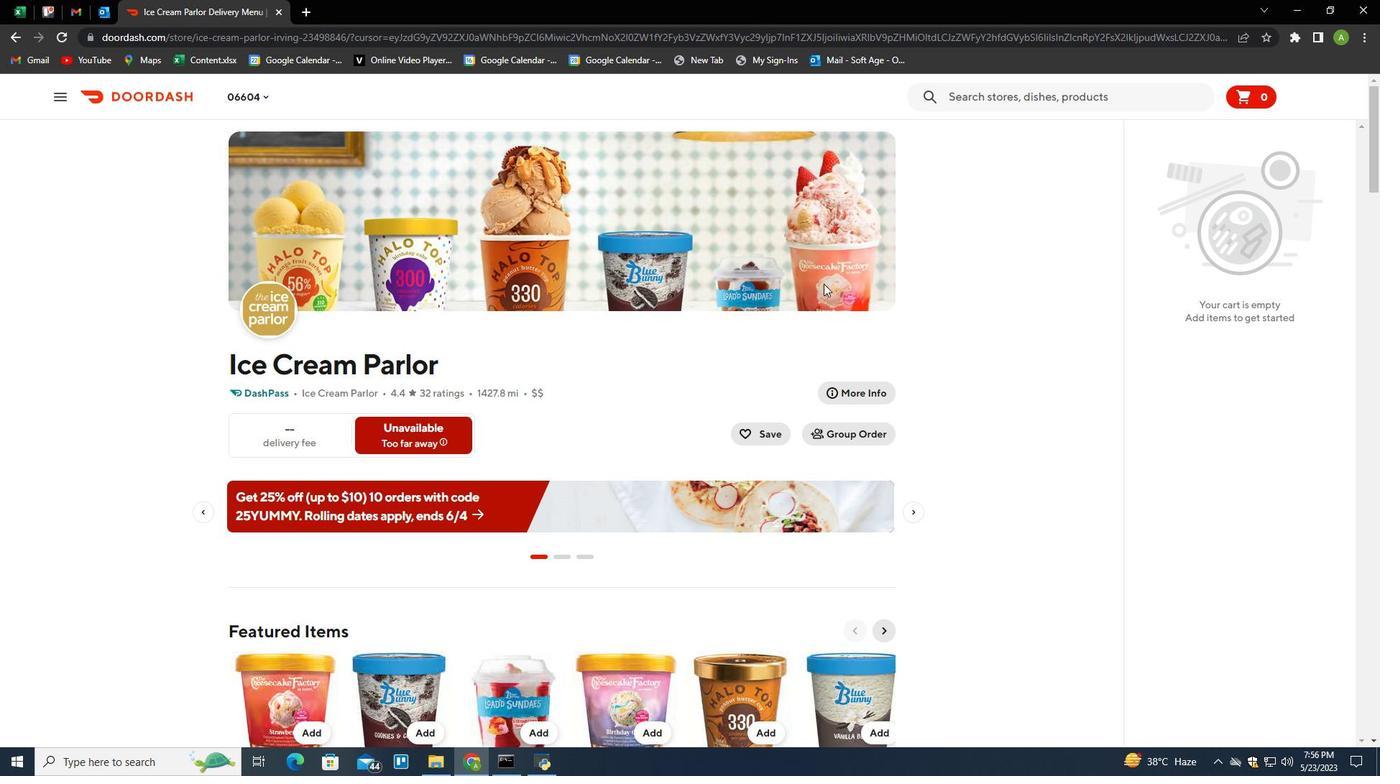 
Action: Mouse scrolled (826, 353) with delta (0, 0)
Screenshot: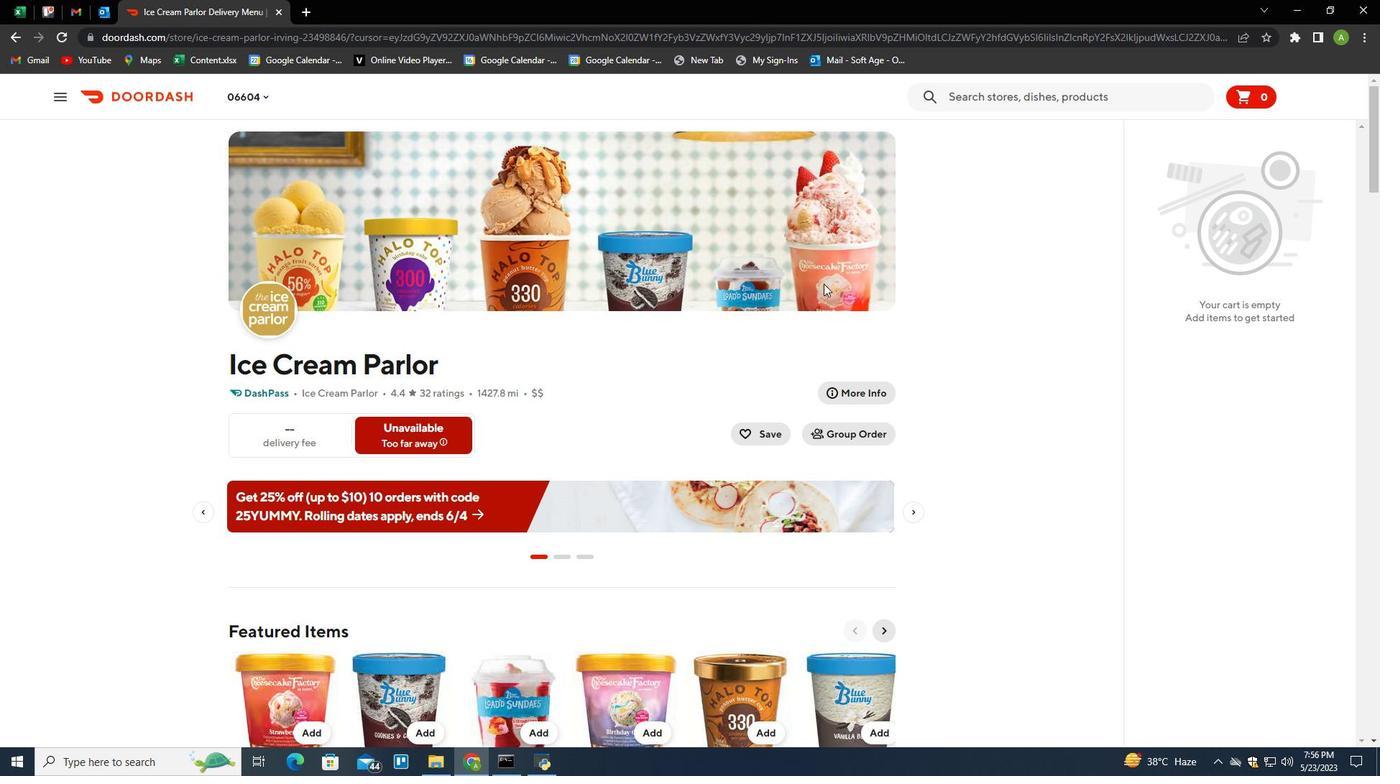 
Action: Mouse moved to (826, 364)
Screenshot: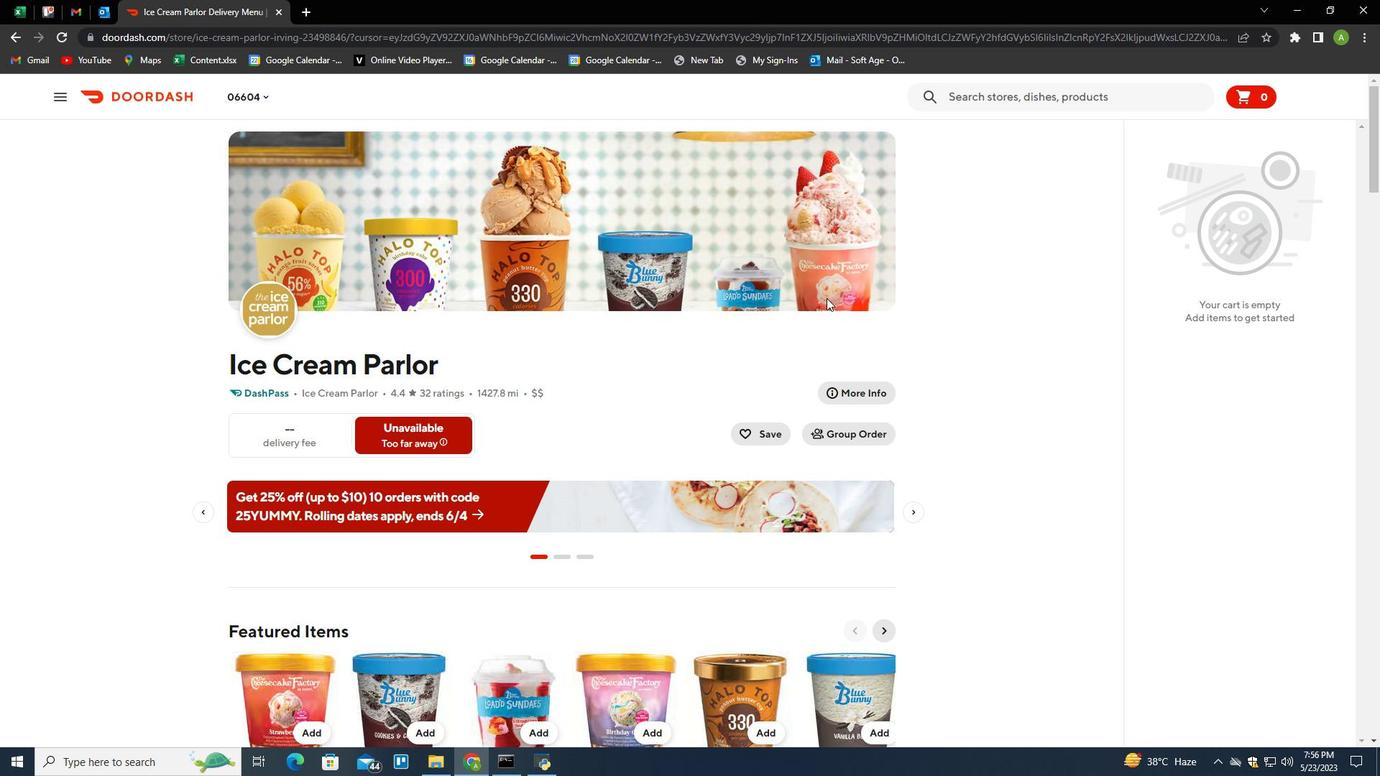 
Action: Mouse scrolled (826, 363) with delta (0, 0)
Screenshot: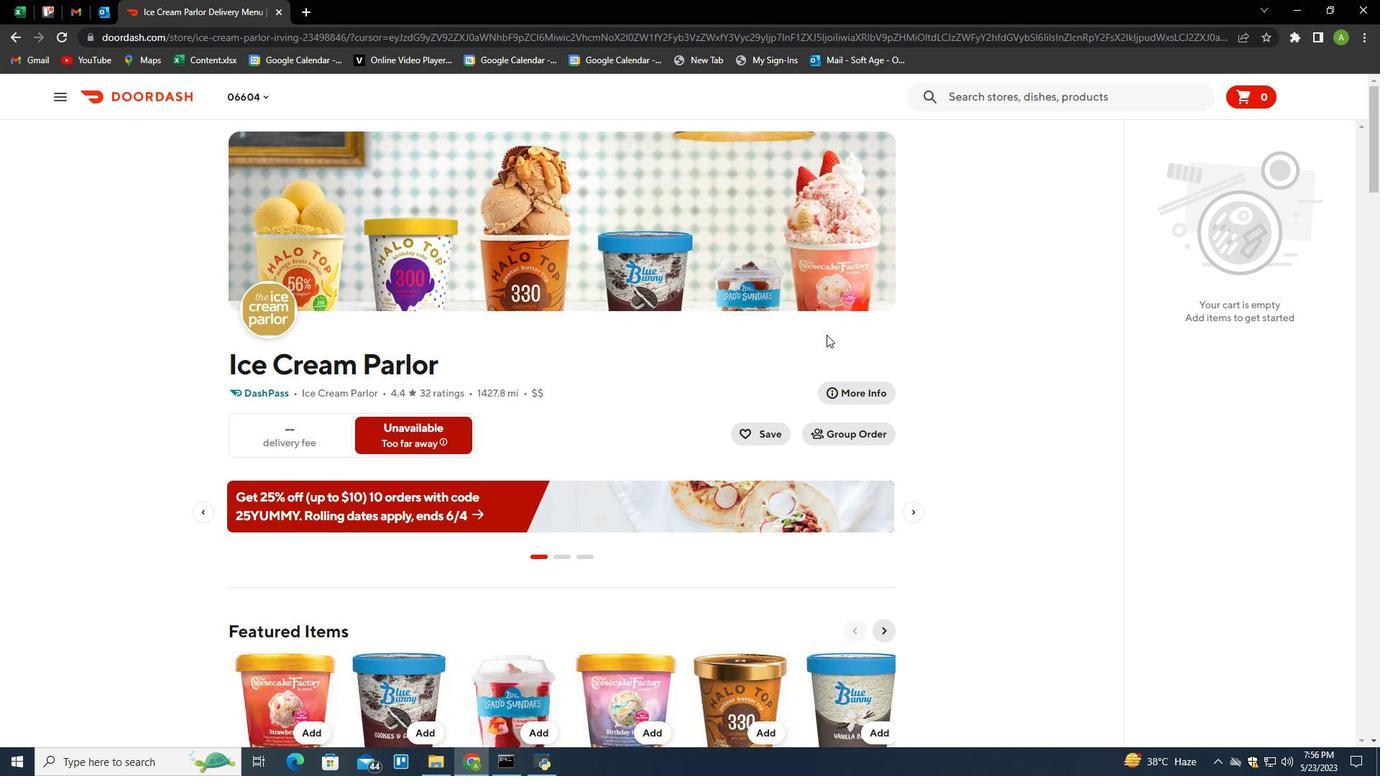 
Action: Mouse moved to (820, 482)
Screenshot: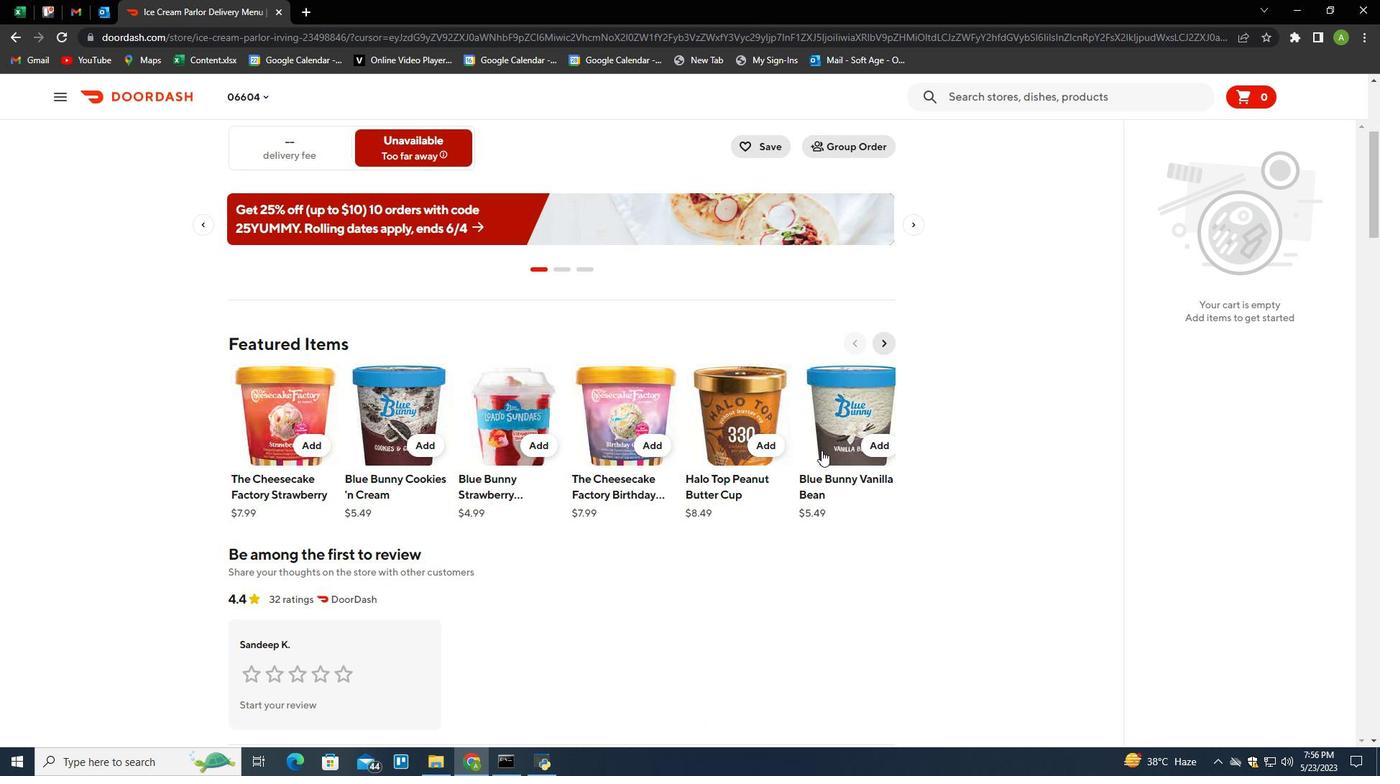 
Action: Mouse scrolled (820, 481) with delta (0, 0)
Screenshot: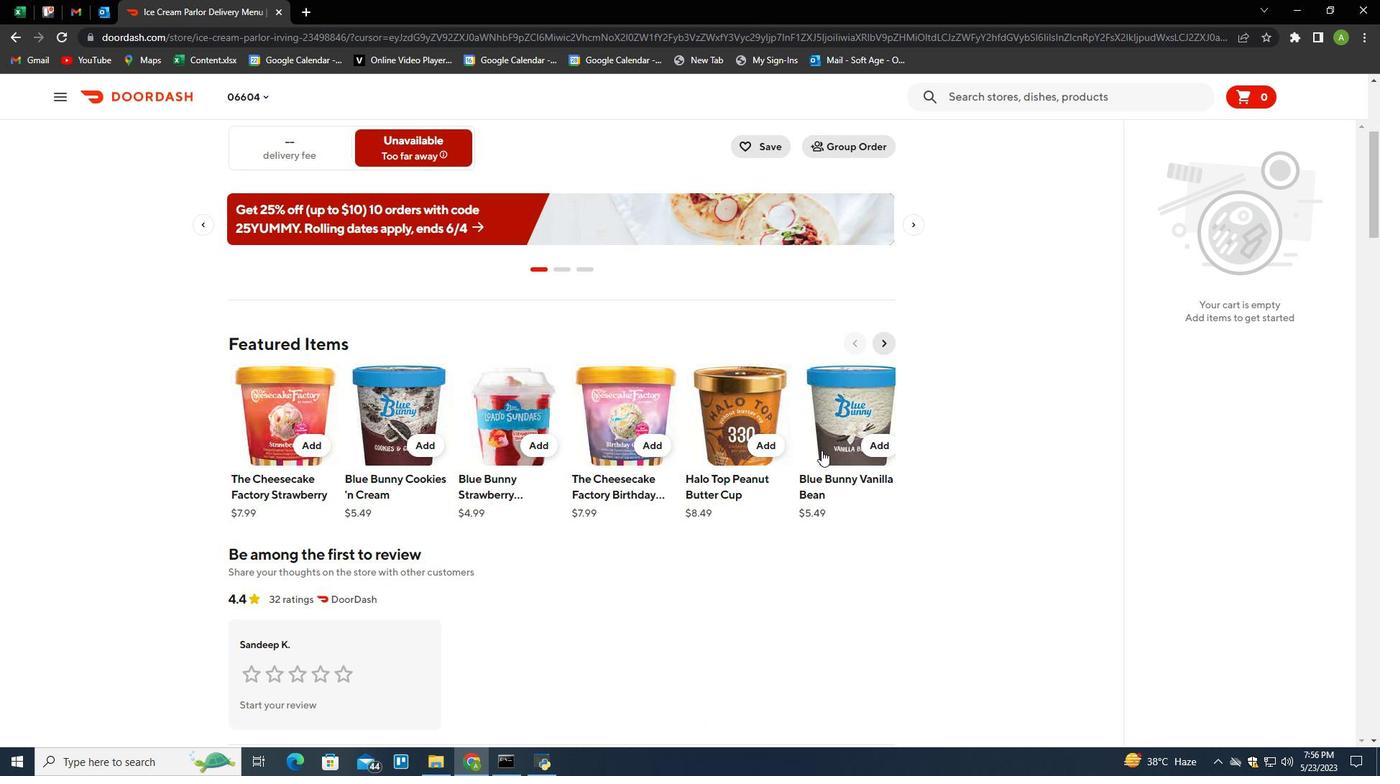 
Action: Mouse moved to (819, 484)
Screenshot: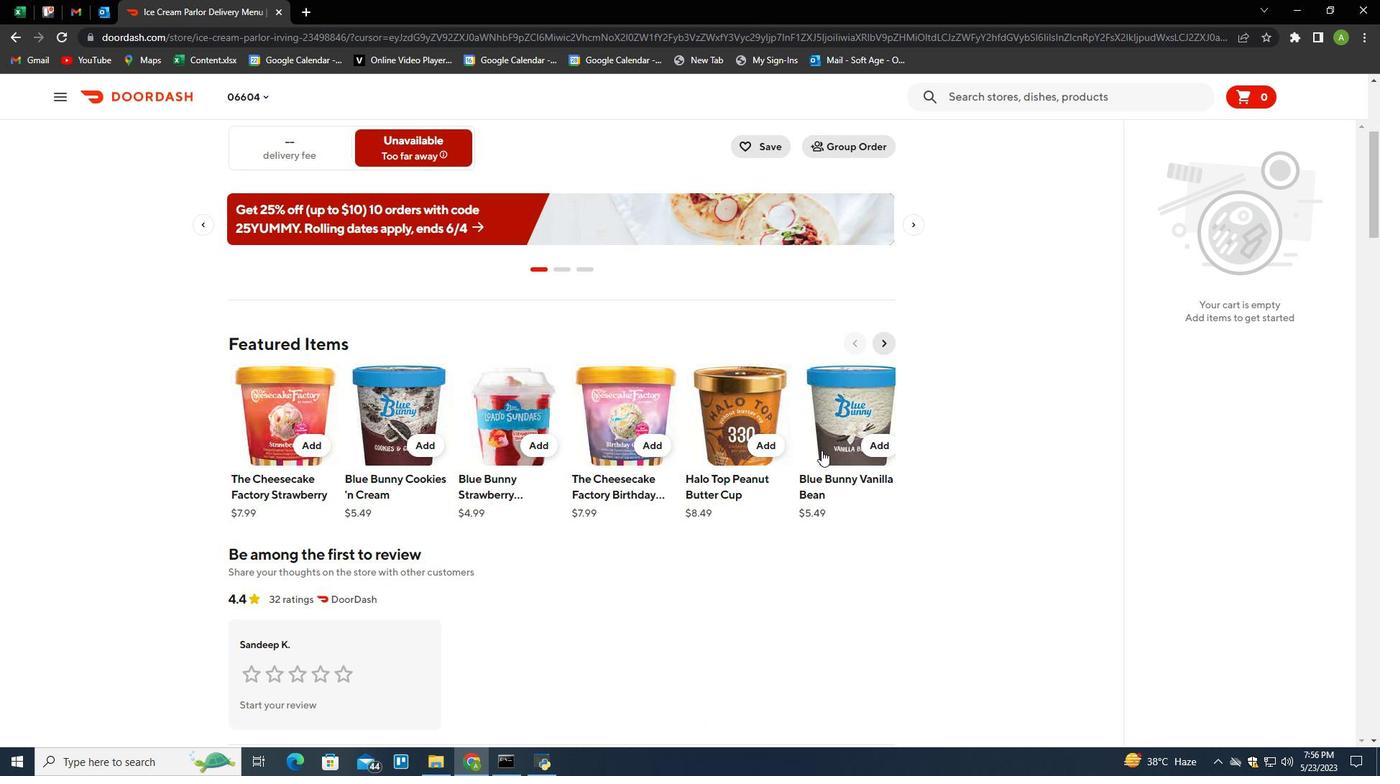 
Action: Mouse scrolled (819, 483) with delta (0, 0)
Screenshot: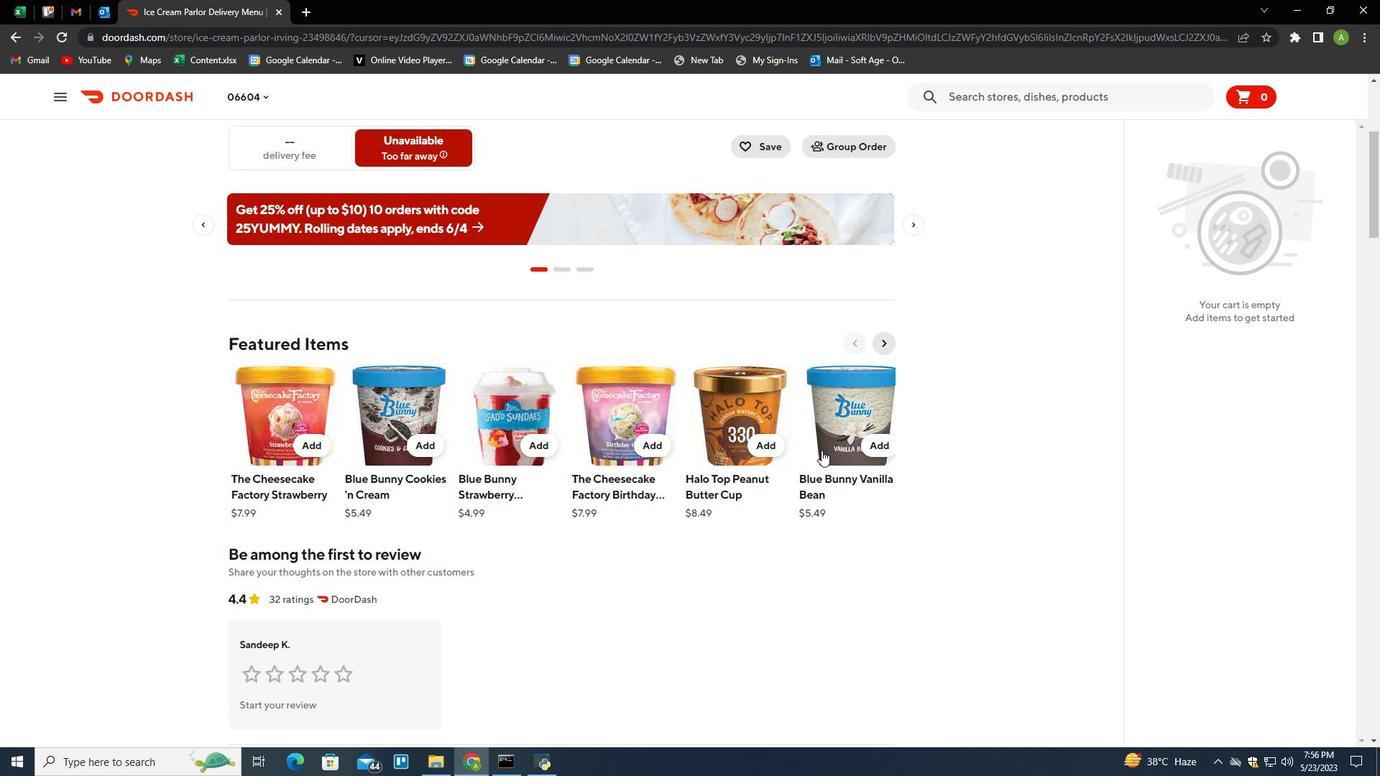 
Action: Mouse moved to (819, 486)
Screenshot: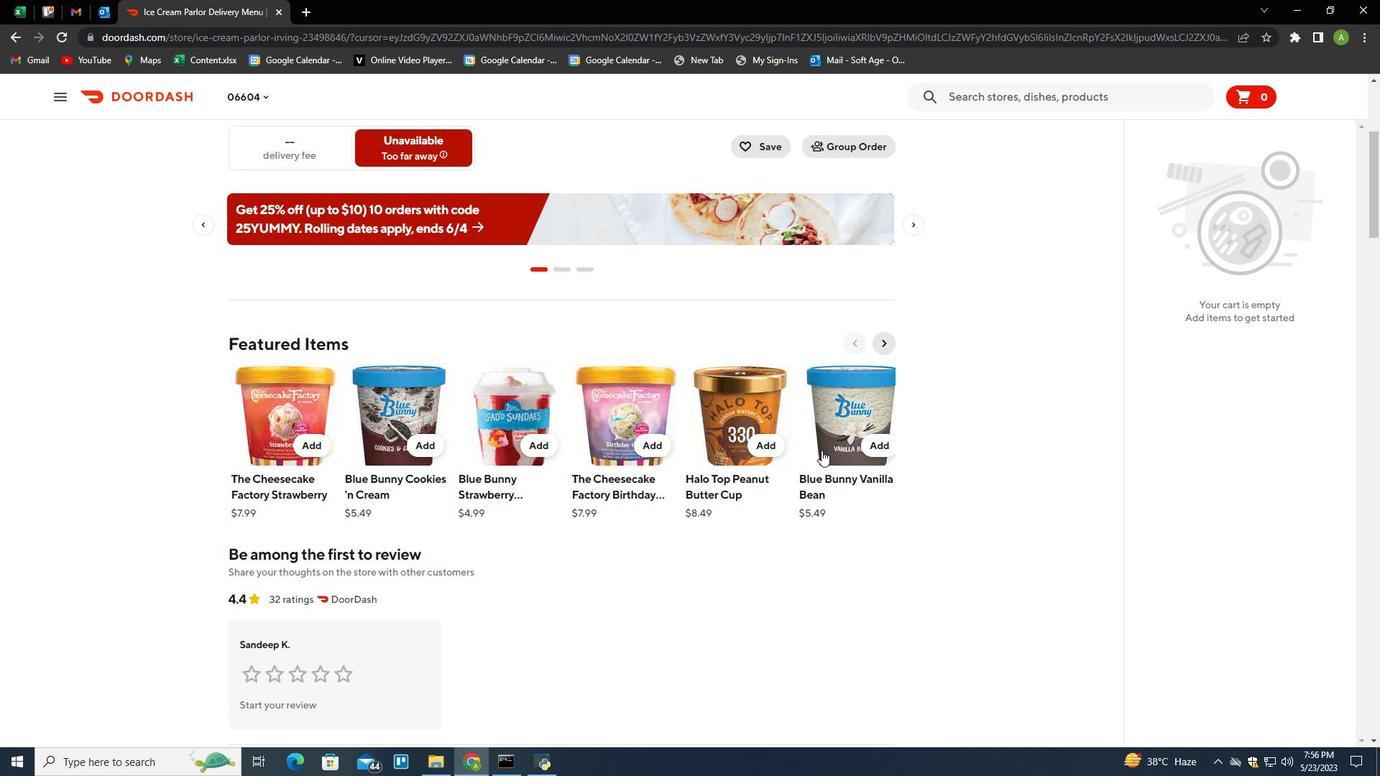 
Action: Mouse scrolled (819, 486) with delta (0, 0)
Screenshot: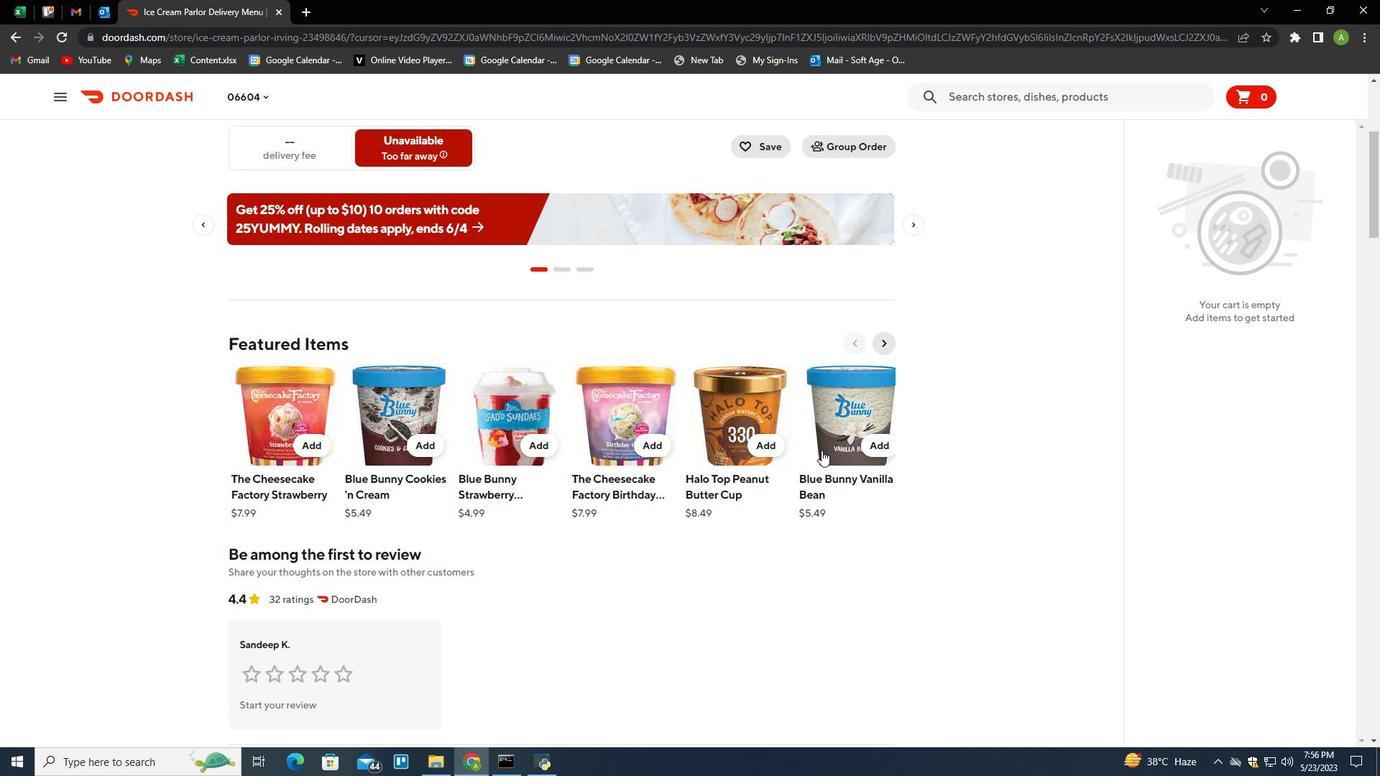 
Action: Mouse moved to (819, 489)
Screenshot: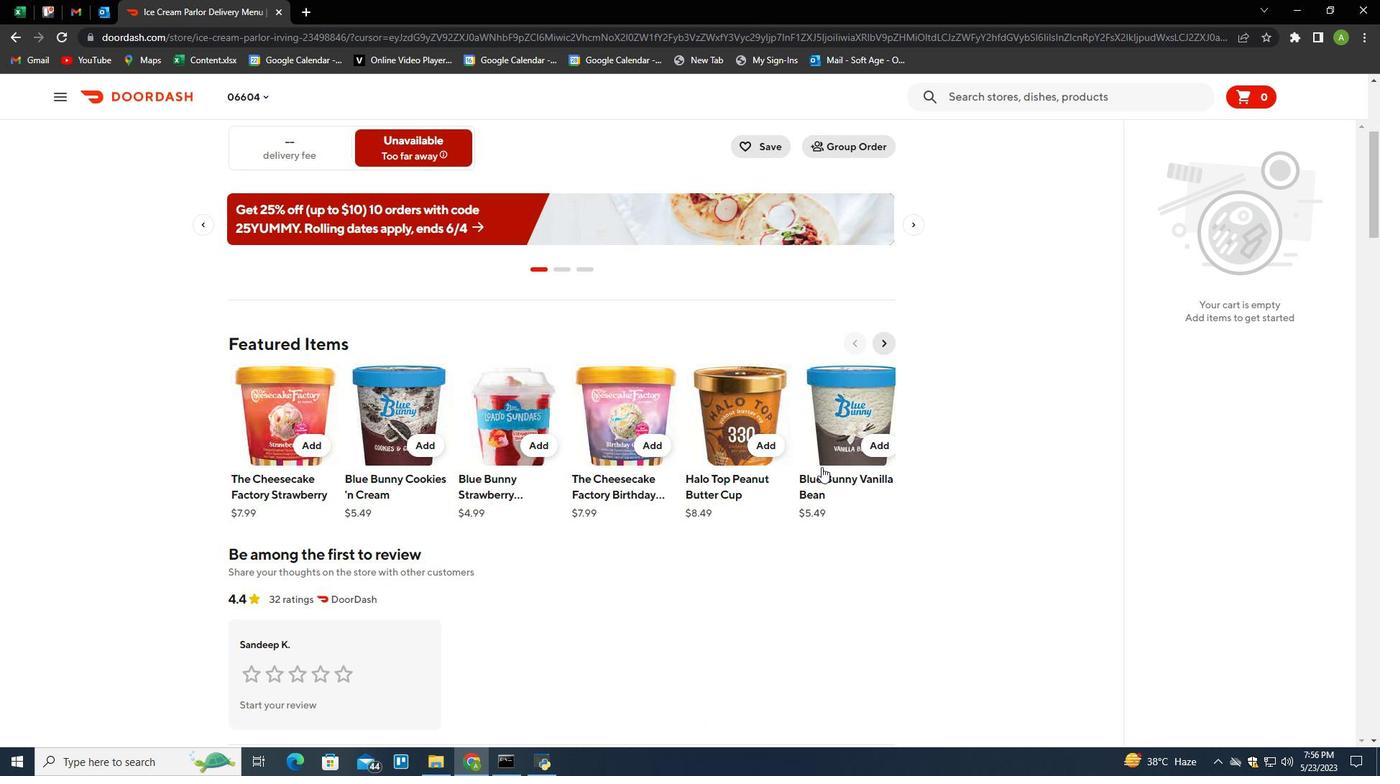 
Action: Mouse scrolled (819, 488) with delta (0, 0)
Screenshot: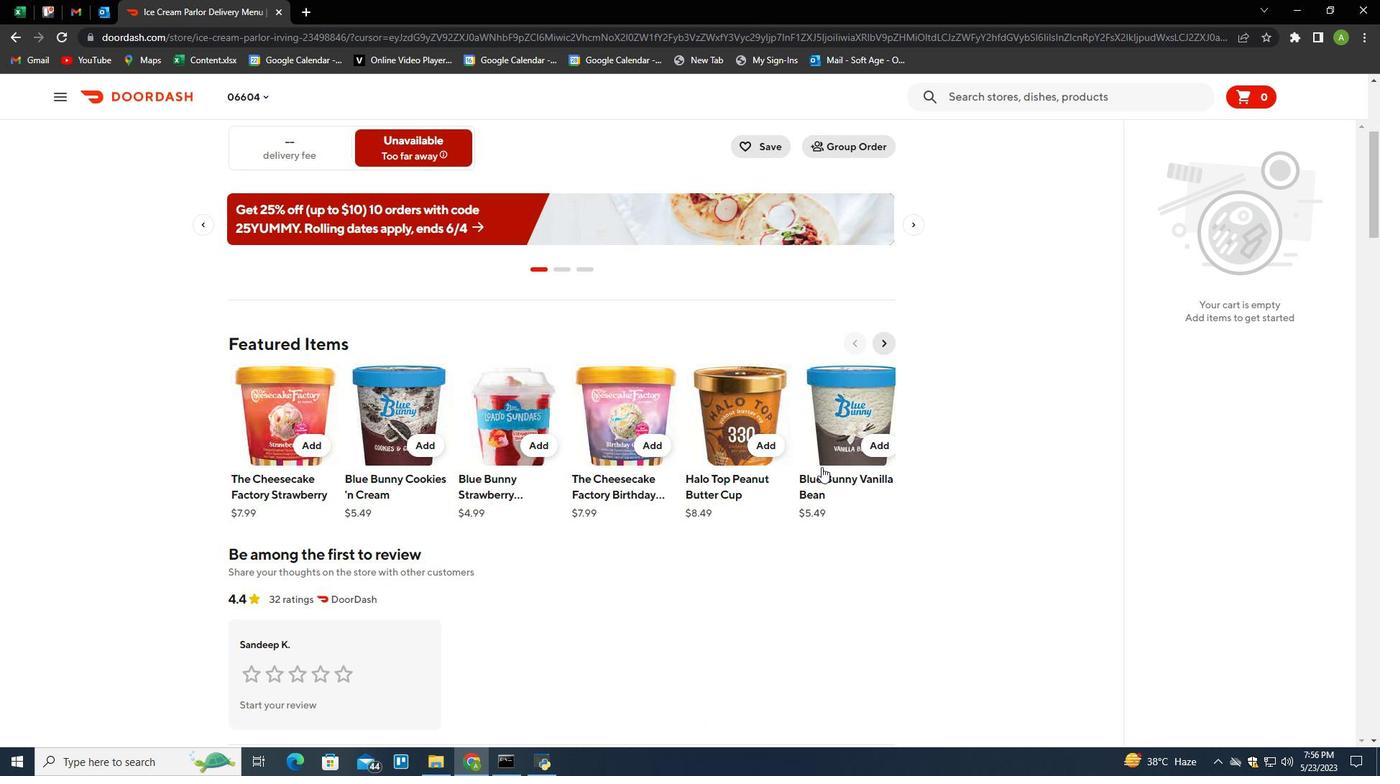 
Action: Mouse moved to (777, 487)
Screenshot: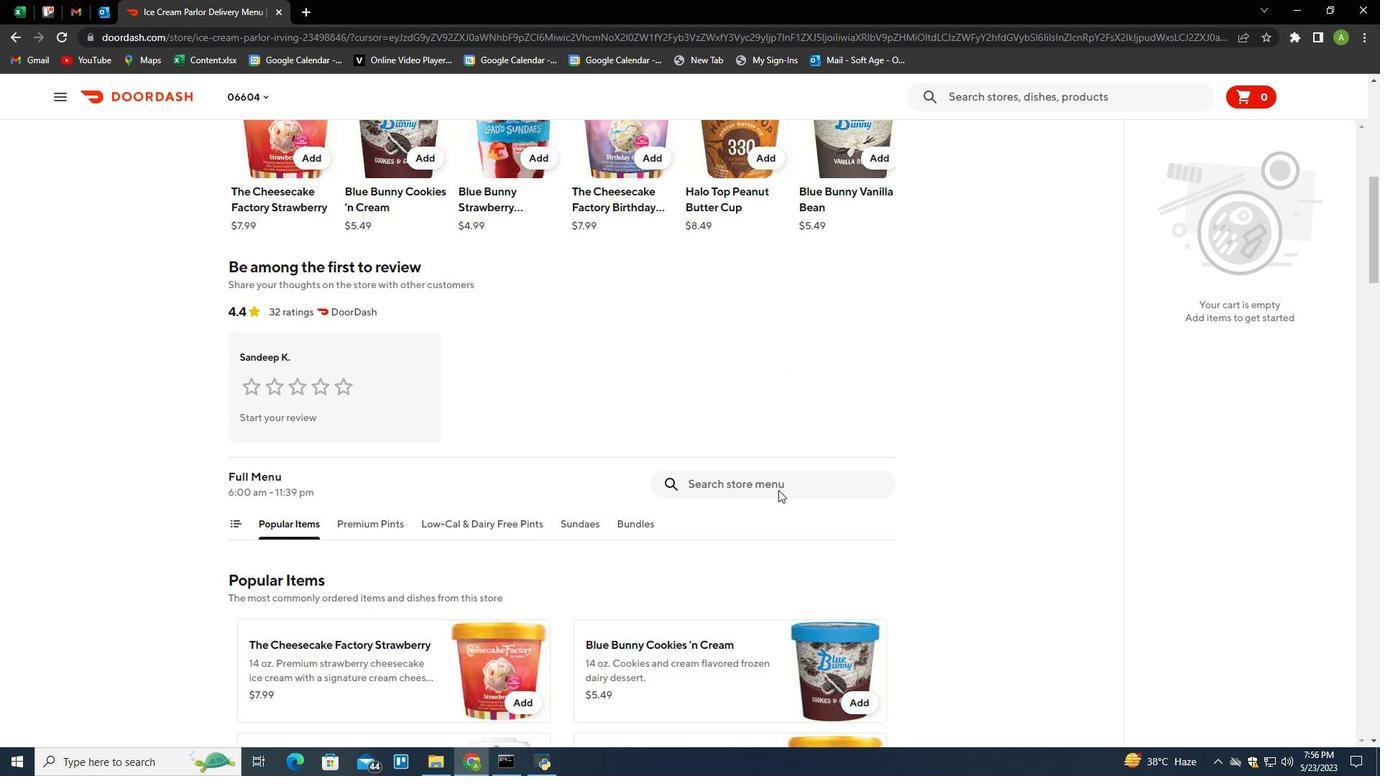 
Action: Mouse pressed left at (777, 487)
Screenshot: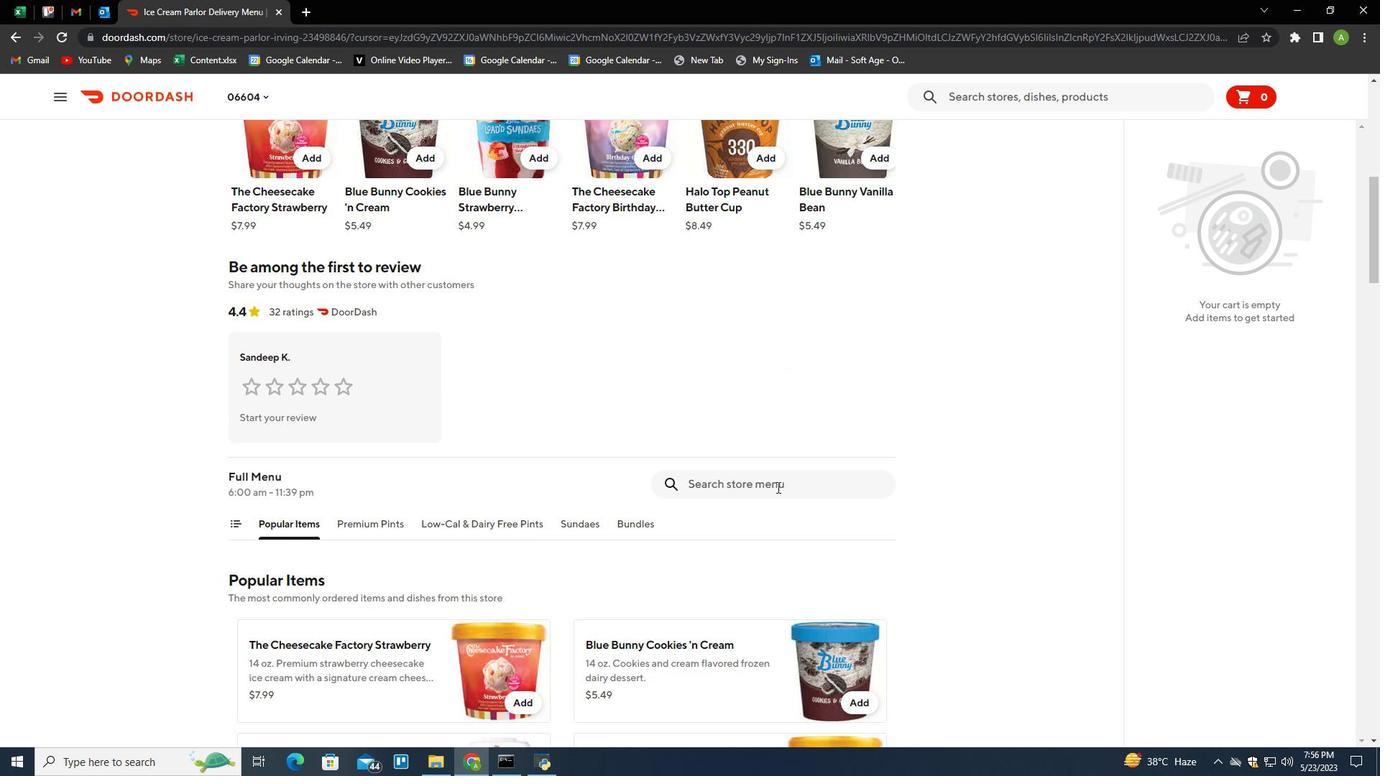 
Action: Mouse moved to (737, 486)
Screenshot: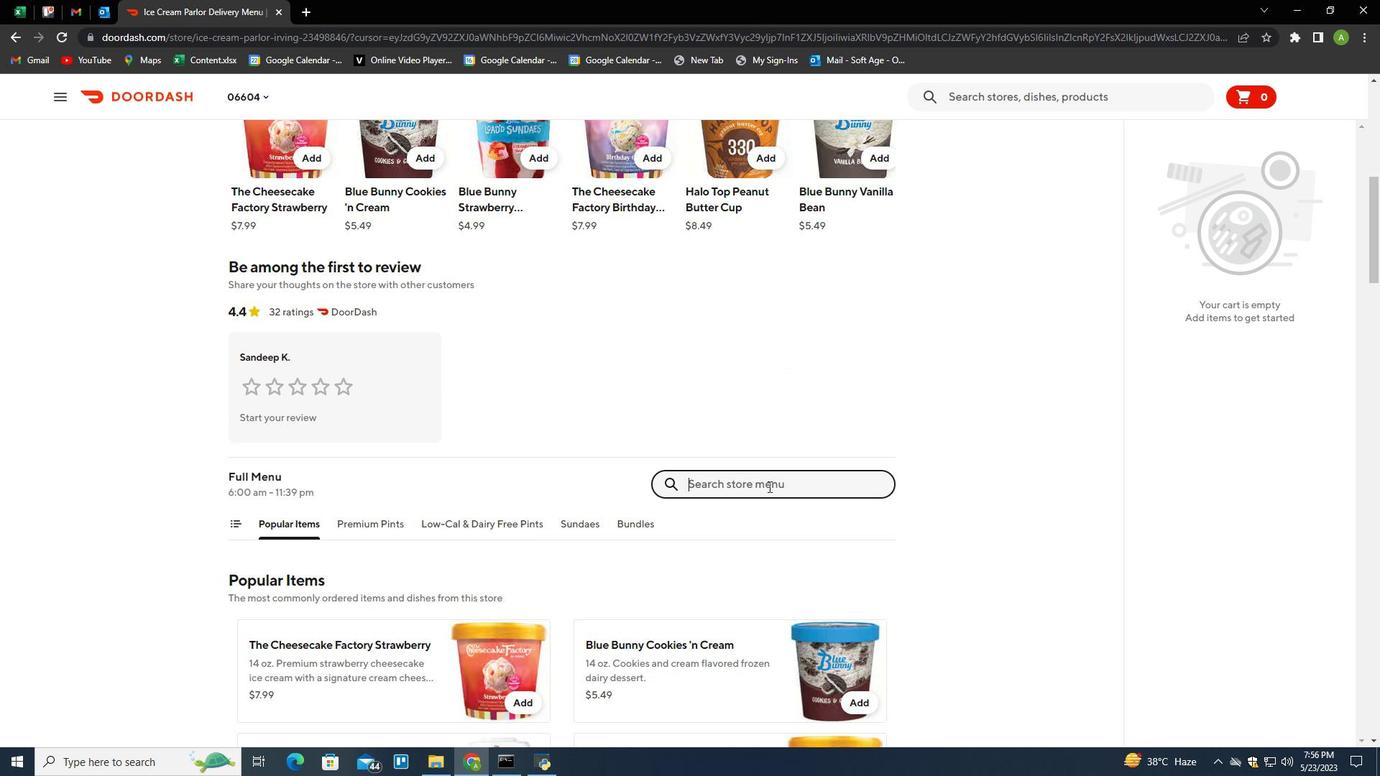 
Action: Key pressed the<Key.space>cheeseccake<Key.space>factory<Key.space>strawberry<Key.enter>
Screenshot: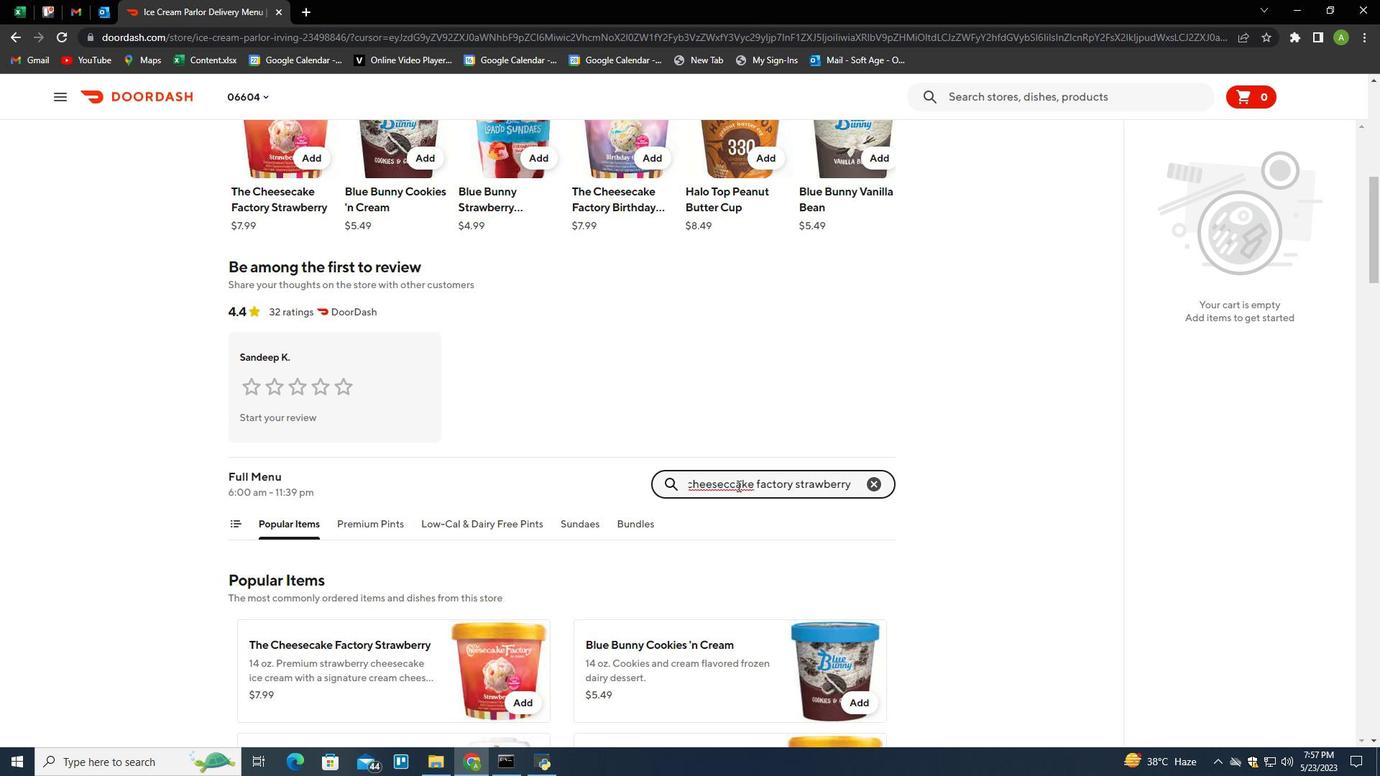 
Action: Mouse moved to (517, 409)
Screenshot: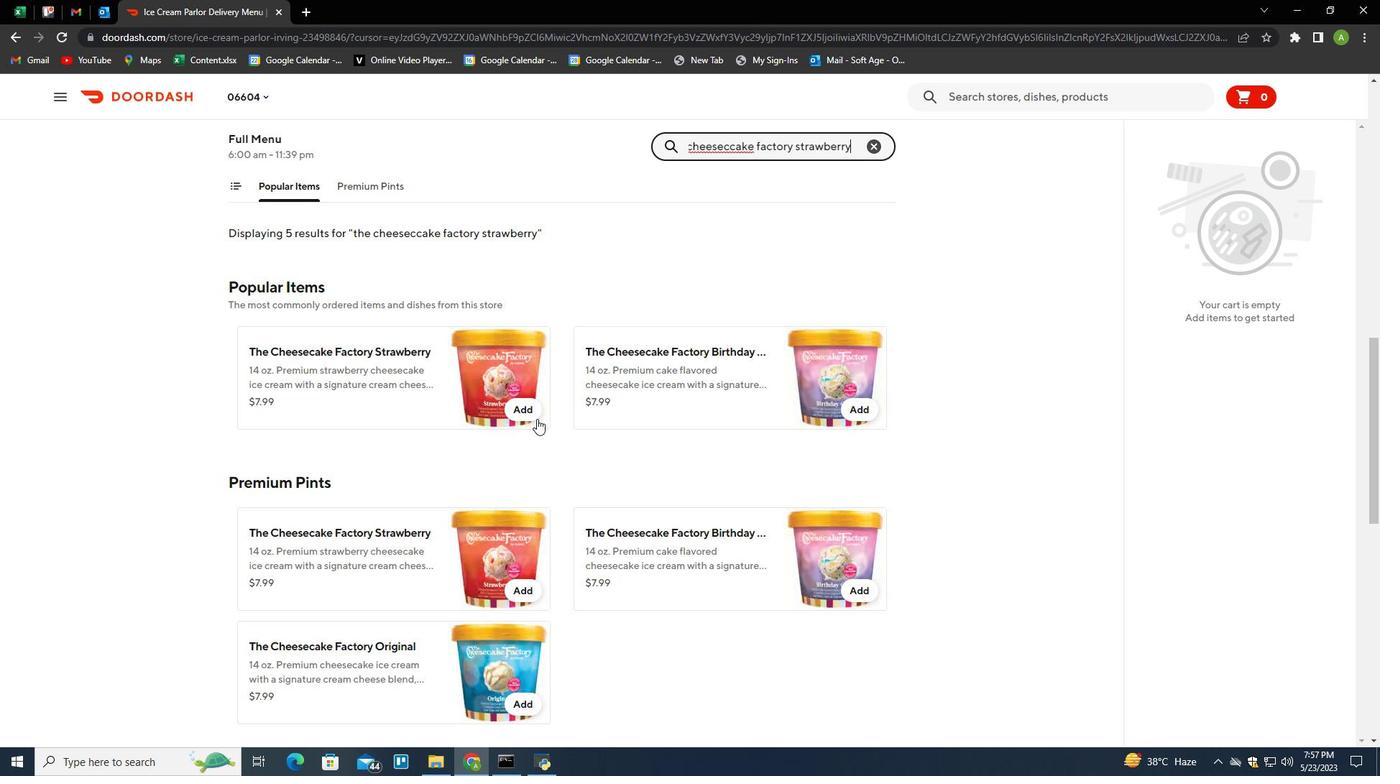 
Action: Mouse pressed left at (517, 409)
Screenshot: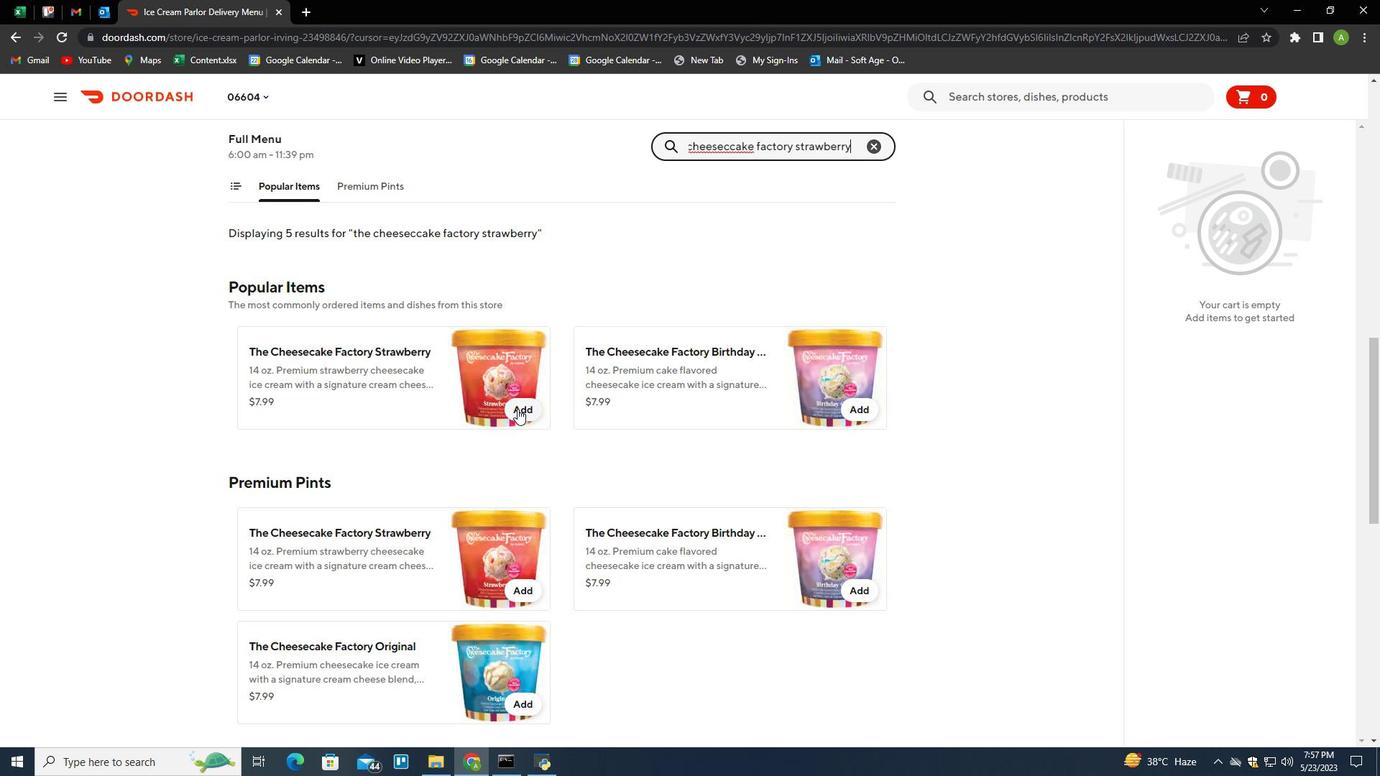 
Action: Mouse moved to (872, 145)
Screenshot: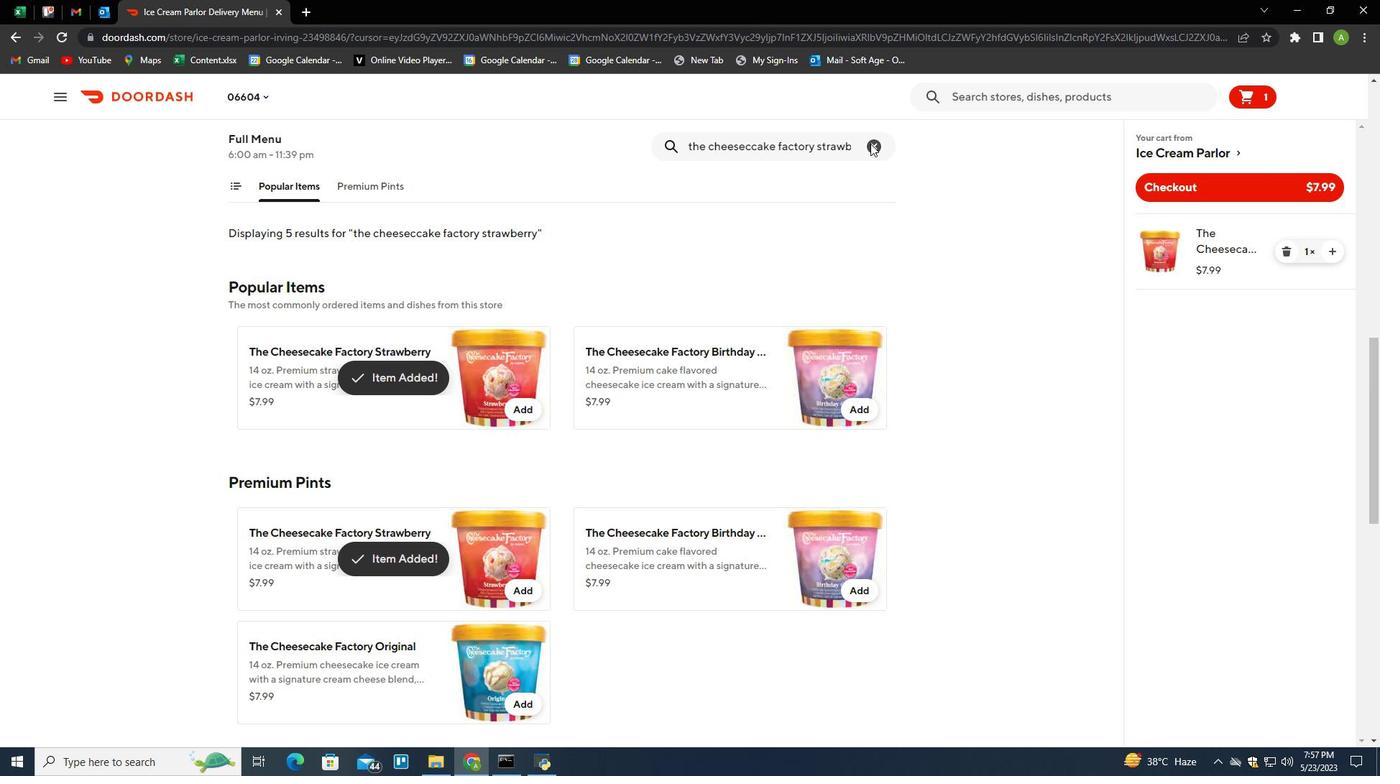 
Action: Mouse pressed left at (872, 145)
Screenshot: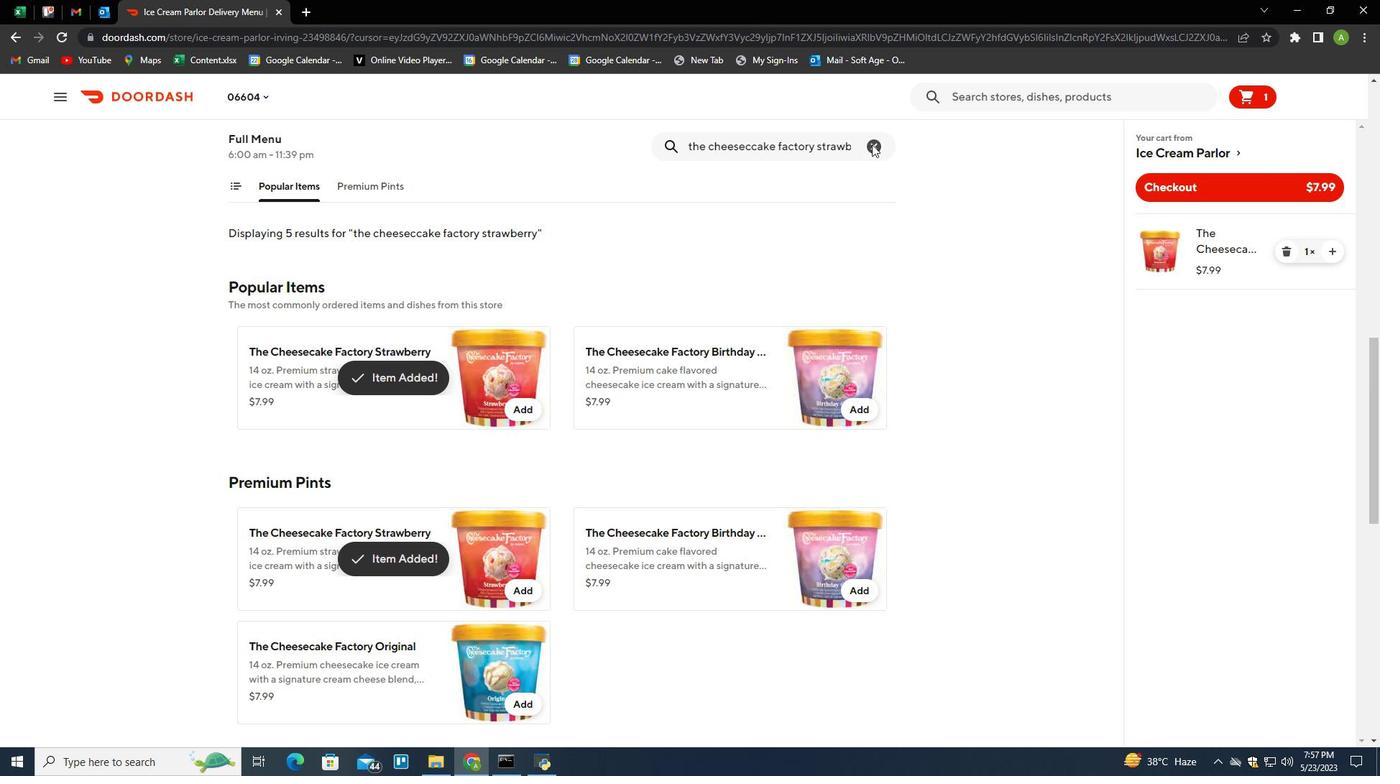 
Action: Mouse moved to (873, 145)
Screenshot: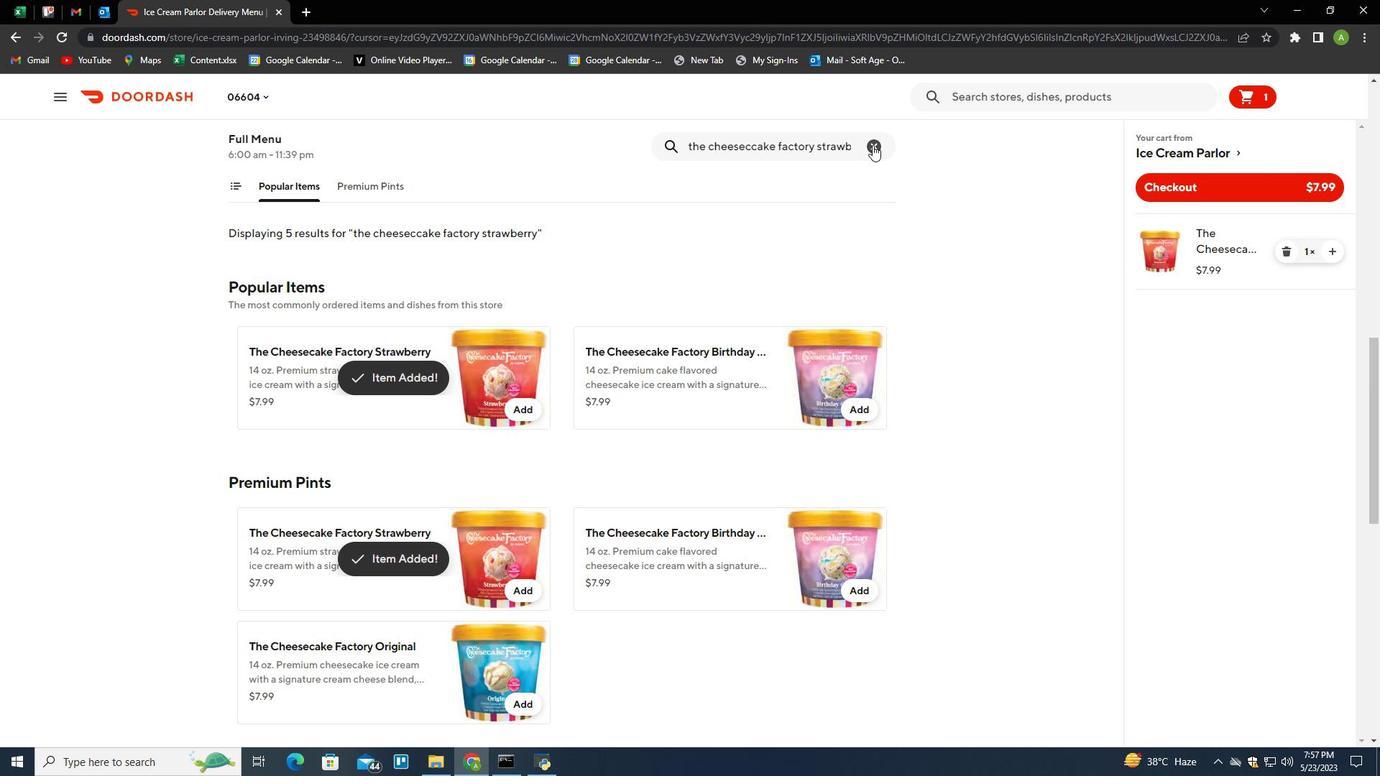 
Action: Key pressed the<Key.space>cheesecake<Key.space>factory<Key.space>birthday<Key.space>cake<Key.enter>
Screenshot: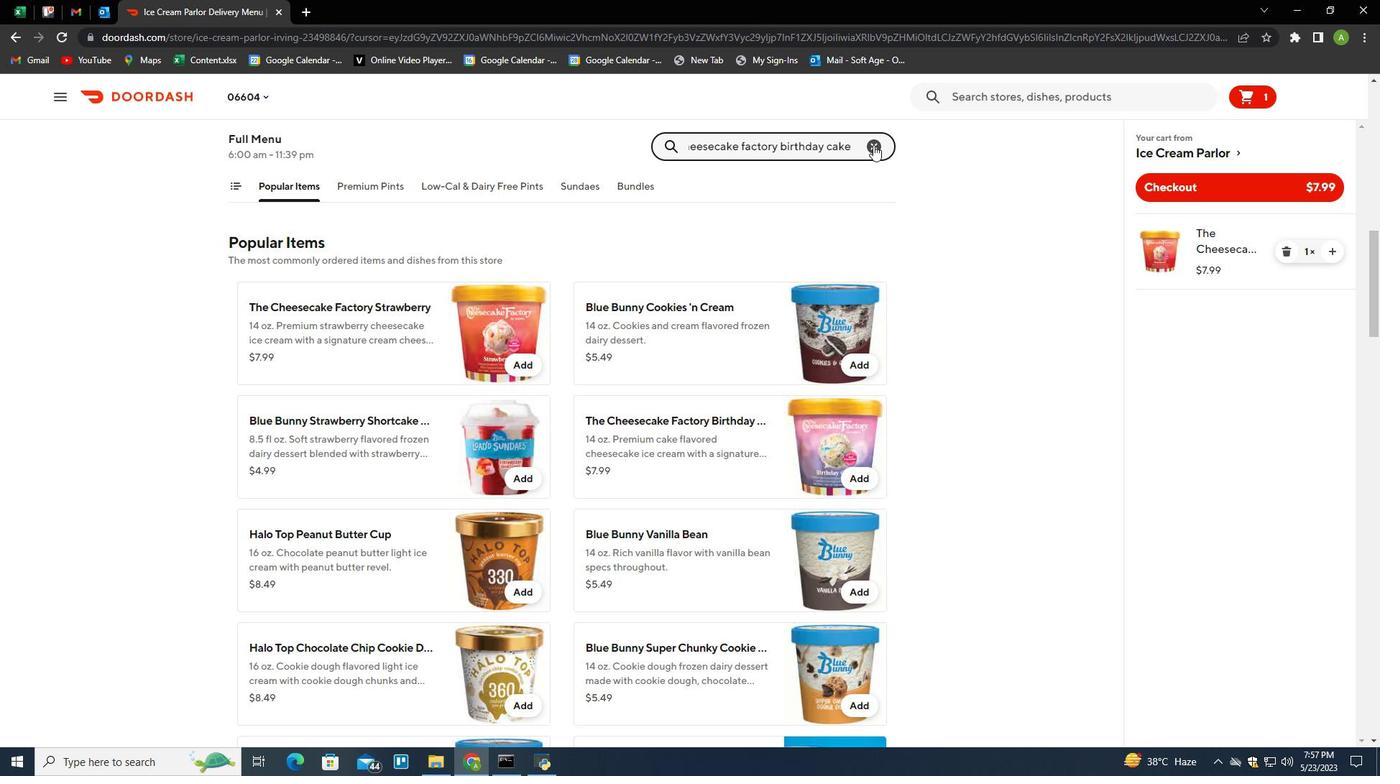 
Action: Mouse moved to (521, 406)
Screenshot: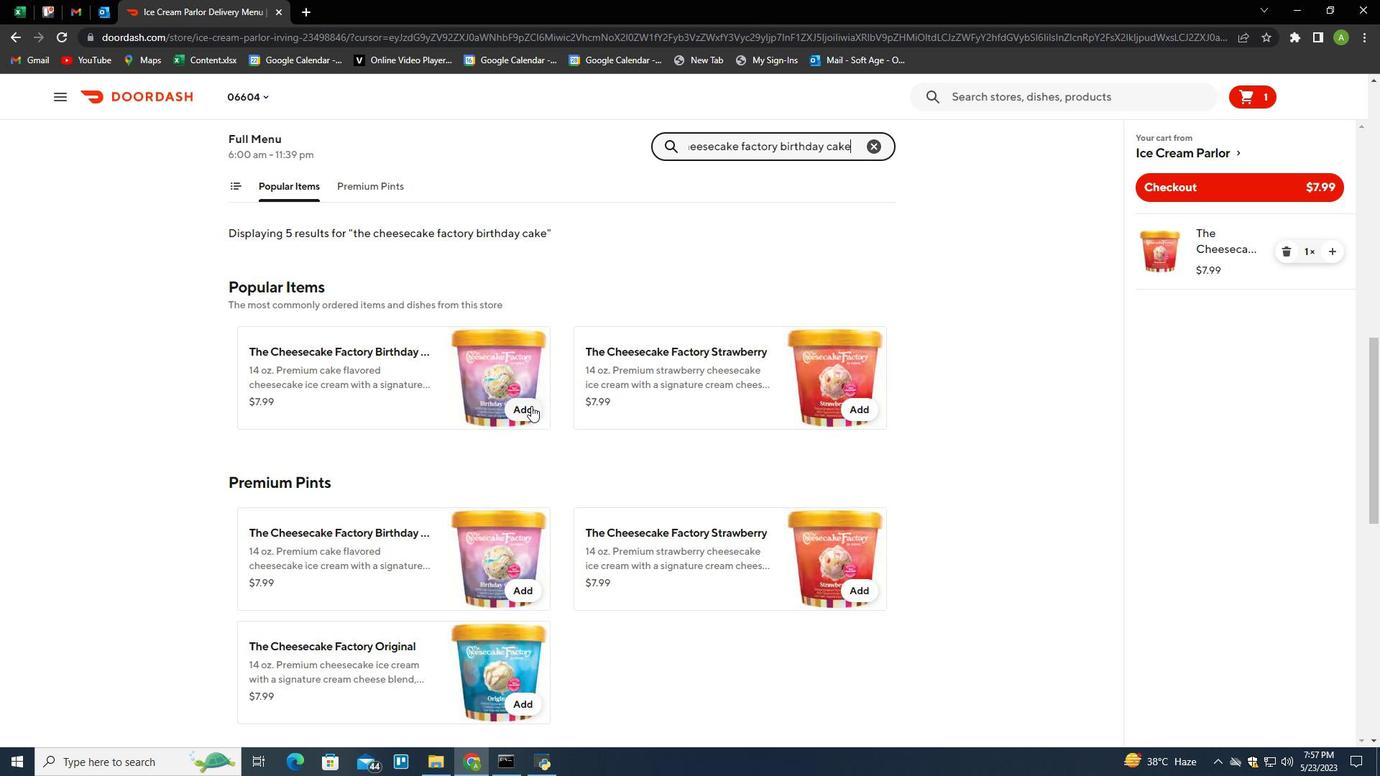 
Action: Mouse pressed left at (521, 406)
Screenshot: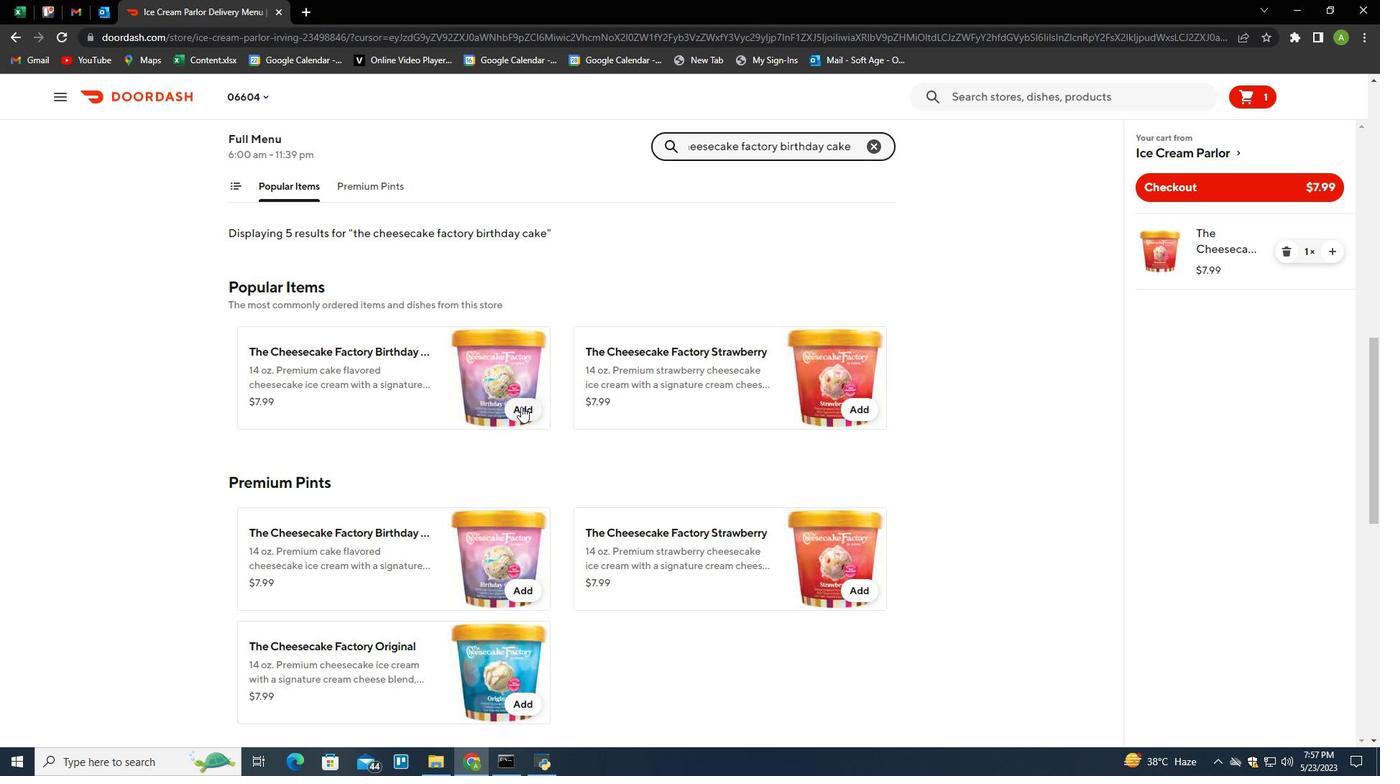 
Action: Mouse moved to (800, 391)
Screenshot: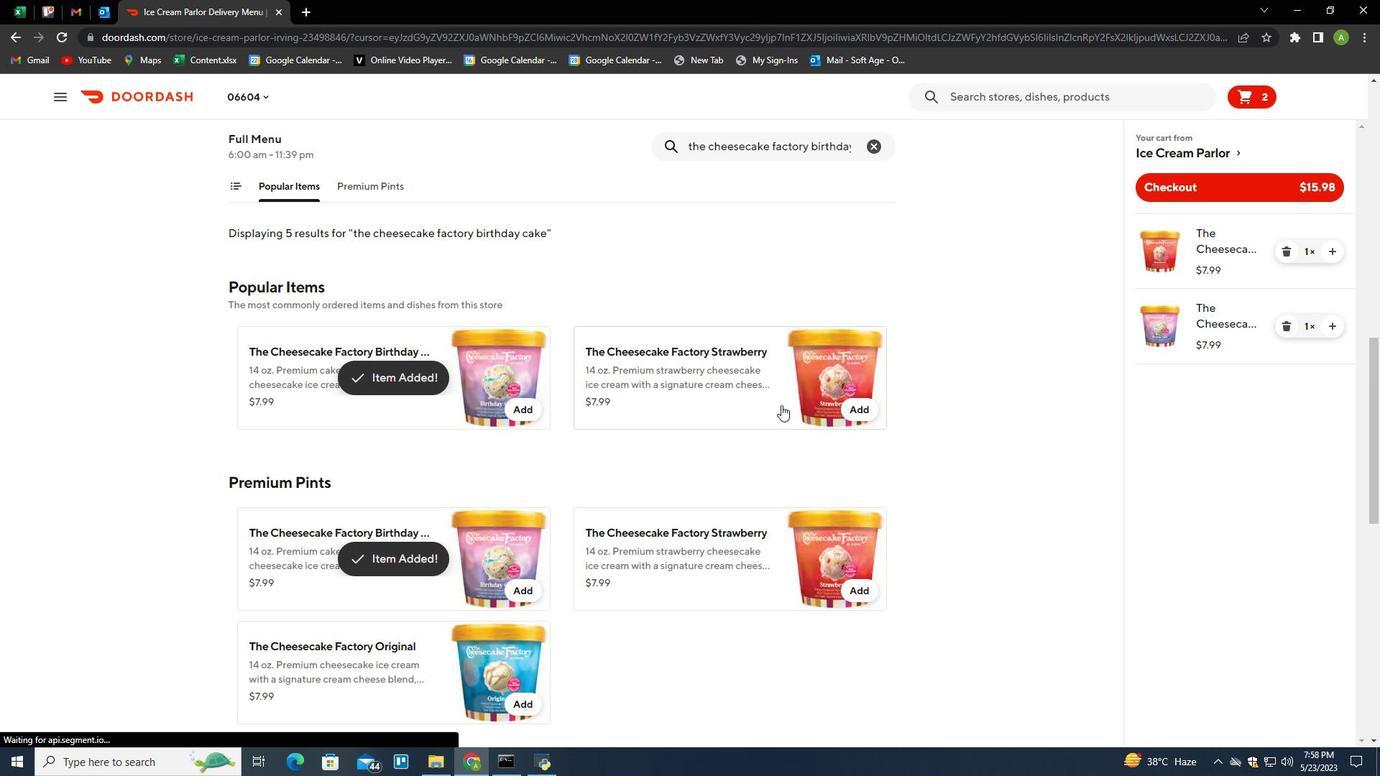 
Action: Mouse scrolled (800, 392) with delta (0, 0)
Screenshot: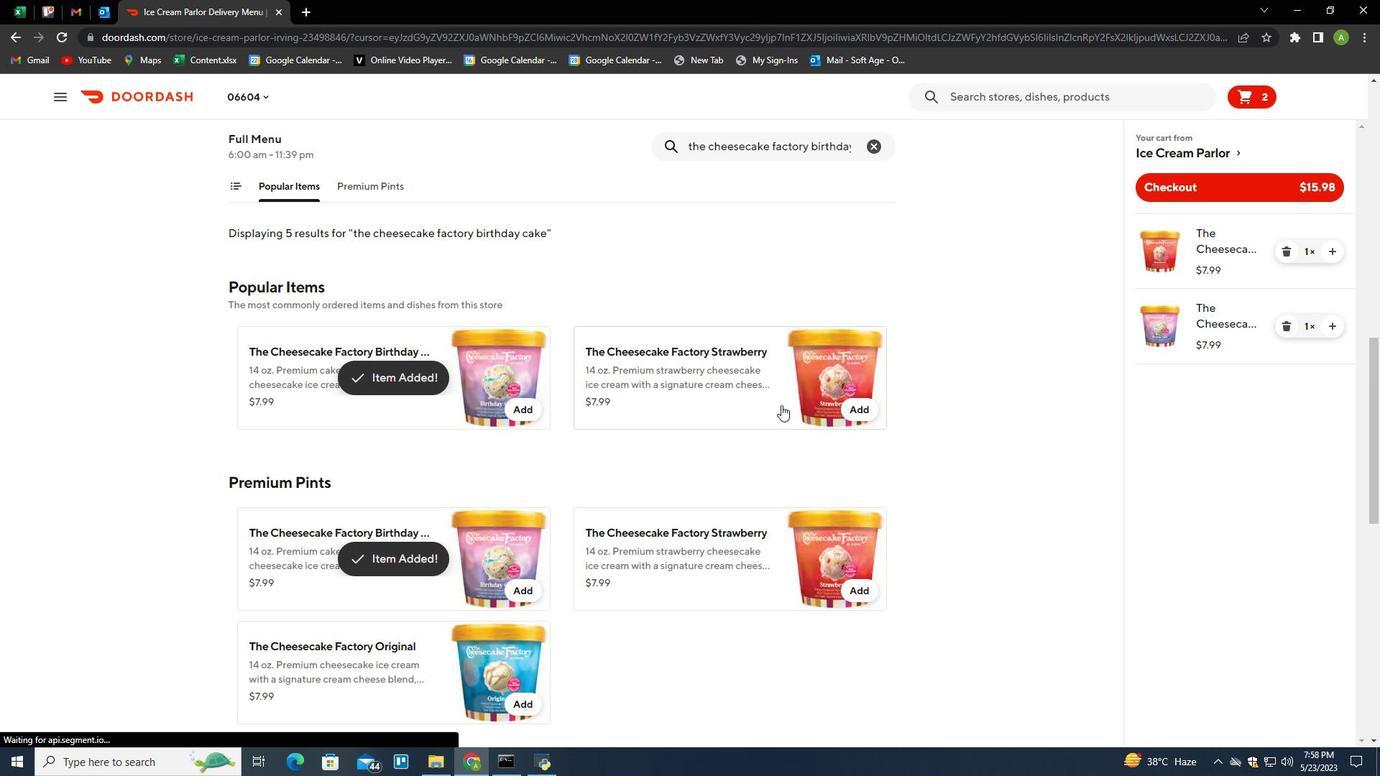 
Action: Mouse moved to (1178, 181)
Screenshot: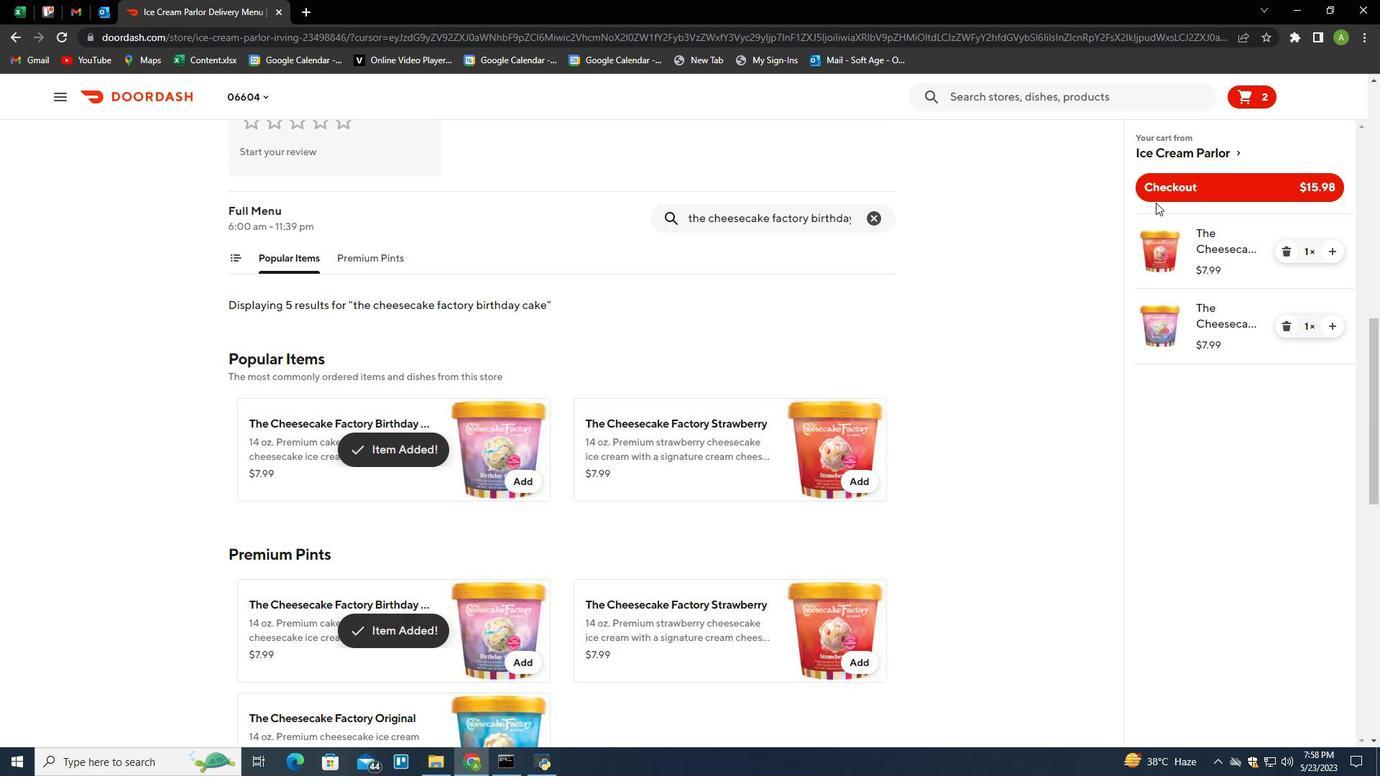 
Action: Mouse pressed left at (1178, 181)
Screenshot: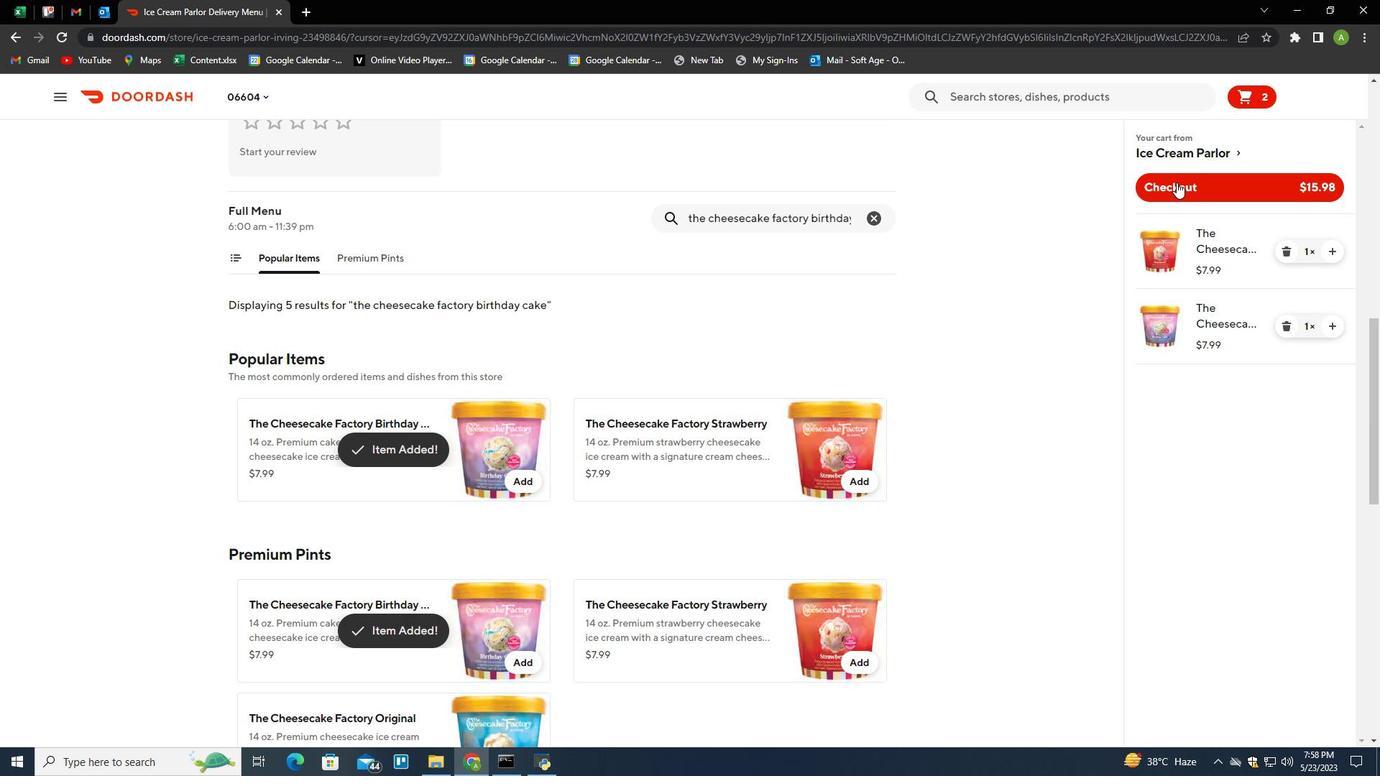 
Action: Mouse moved to (800, 359)
Screenshot: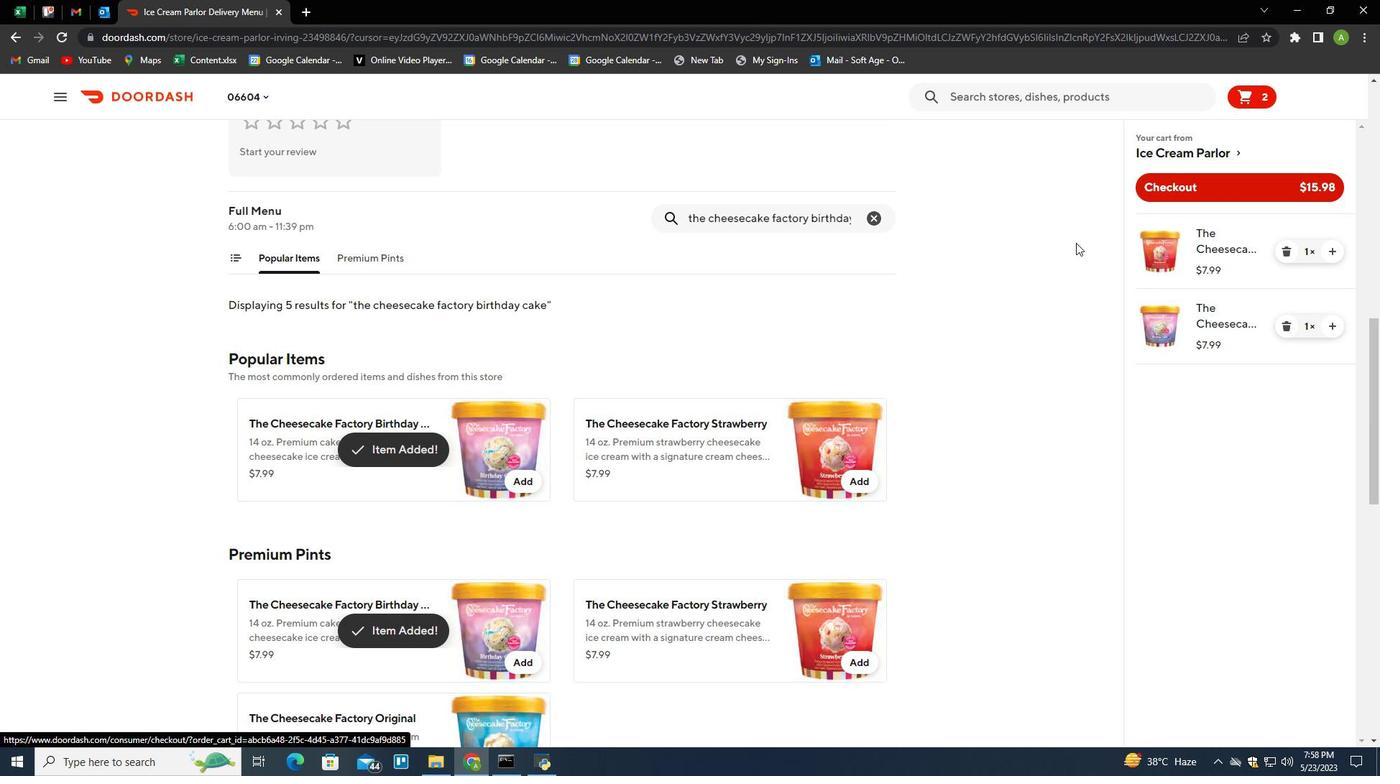 
